Task: Search one way flight ticket for 1 adult, 6 children, 1 infant in seat and 1 infant on lap in business from Roanoke: Roanoke-blacksburg Regional Airport (woodrum Field) to Rockford: Chicago Rockford International Airport(was Northwest Chicagoland Regional Airport At Rockford) on 5-1-2023. Number of bags: 2 carry on bags. Price is upto 30000. Outbound departure time preference is 15:30.
Action: Mouse moved to (189, 353)
Screenshot: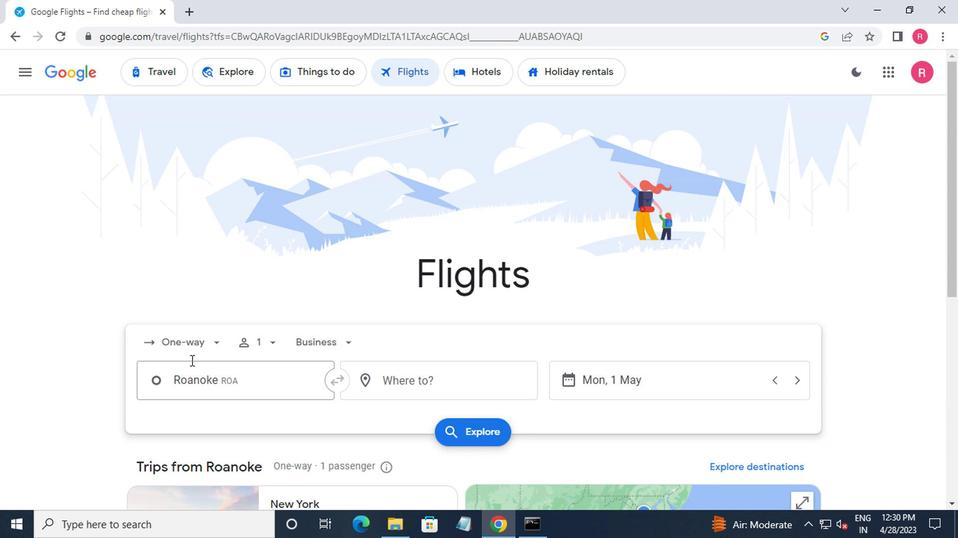 
Action: Mouse pressed left at (189, 353)
Screenshot: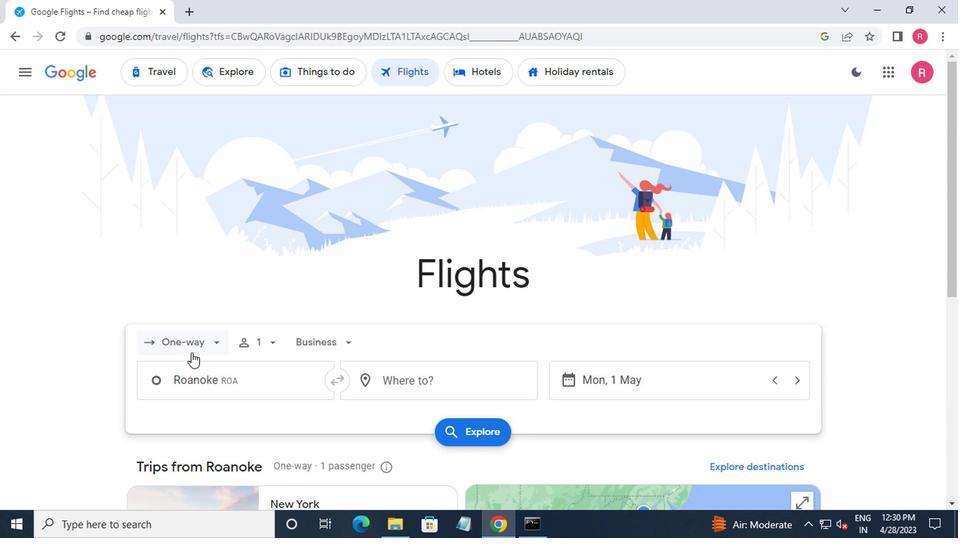 
Action: Mouse moved to (199, 403)
Screenshot: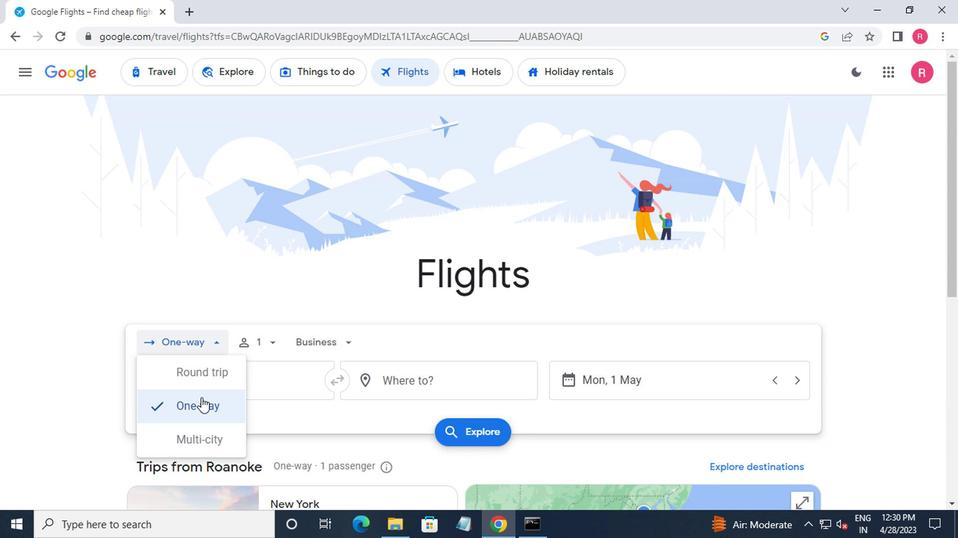
Action: Mouse pressed left at (199, 403)
Screenshot: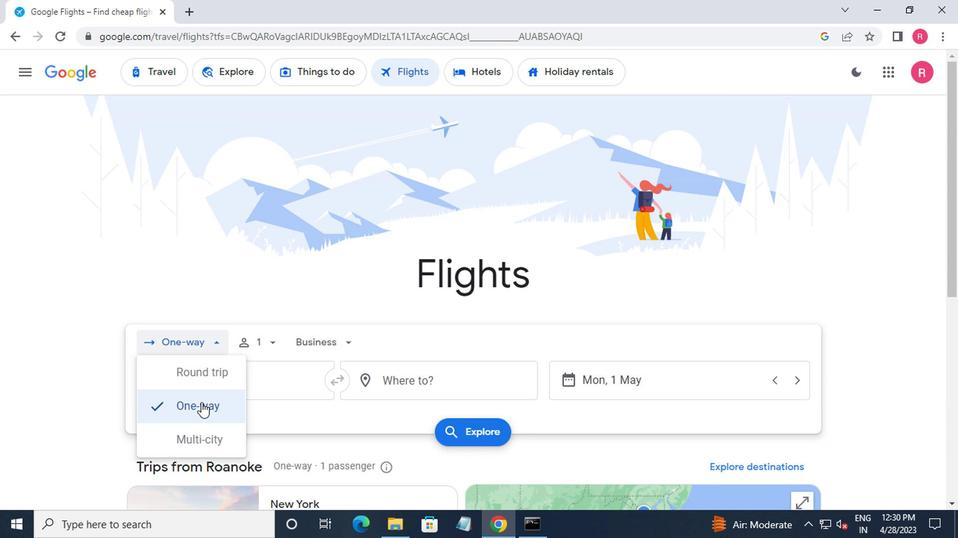 
Action: Mouse moved to (258, 351)
Screenshot: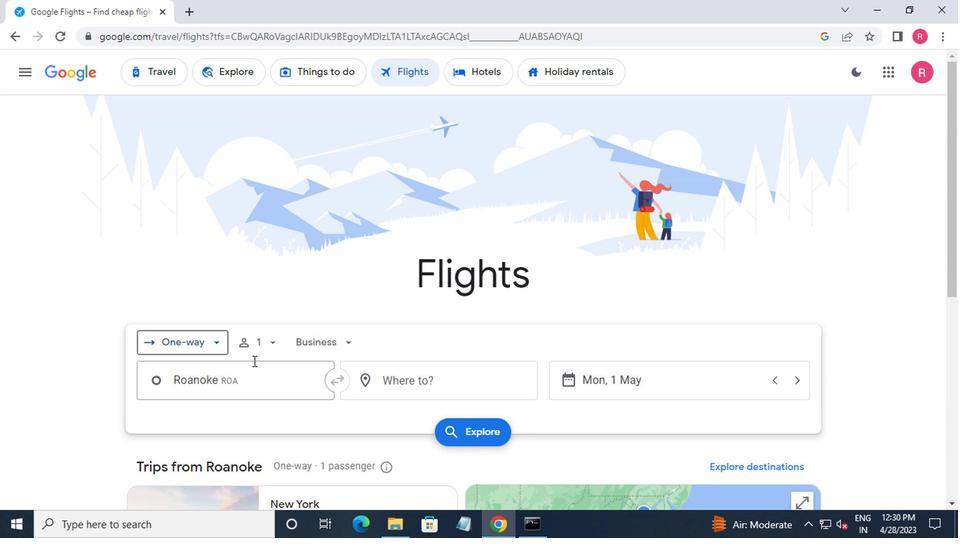 
Action: Mouse pressed left at (258, 351)
Screenshot: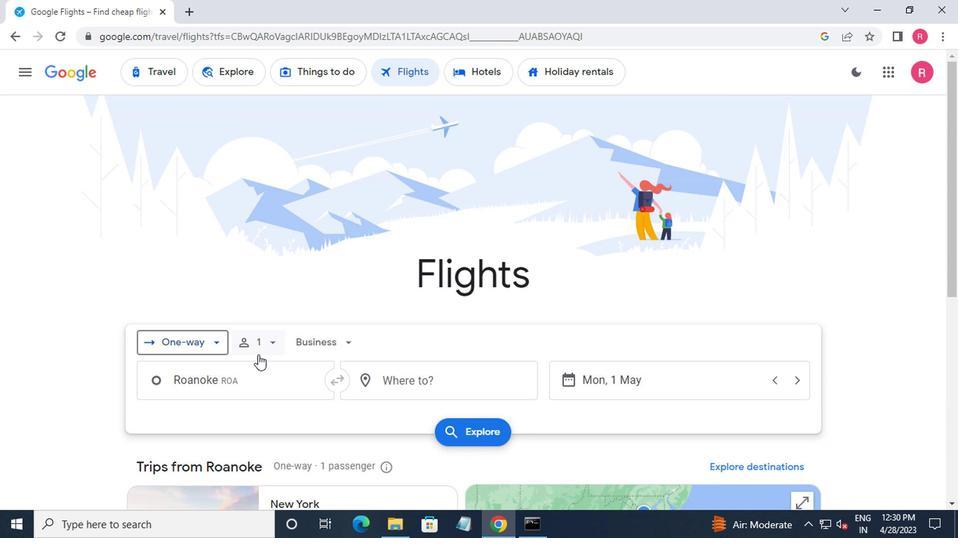 
Action: Mouse moved to (380, 381)
Screenshot: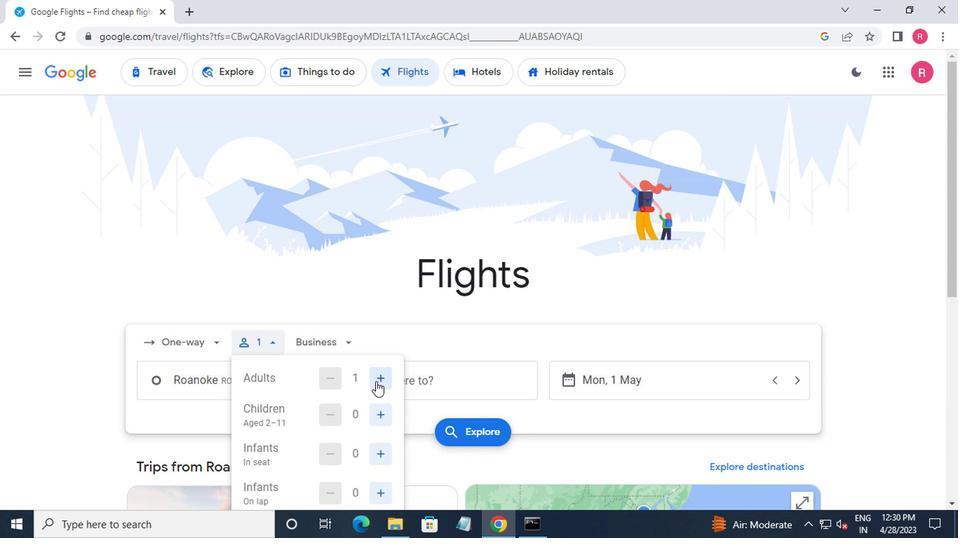 
Action: Mouse pressed left at (380, 381)
Screenshot: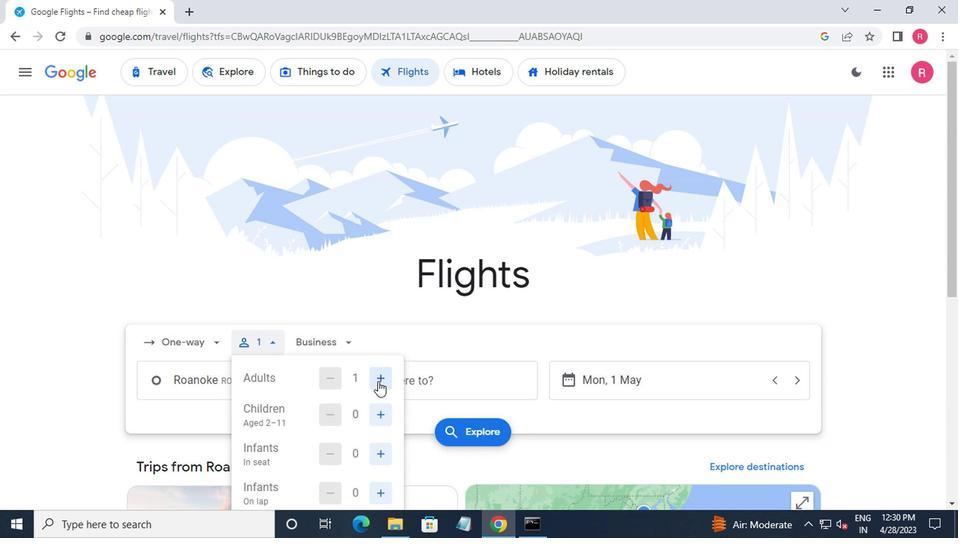 
Action: Mouse pressed left at (380, 381)
Screenshot: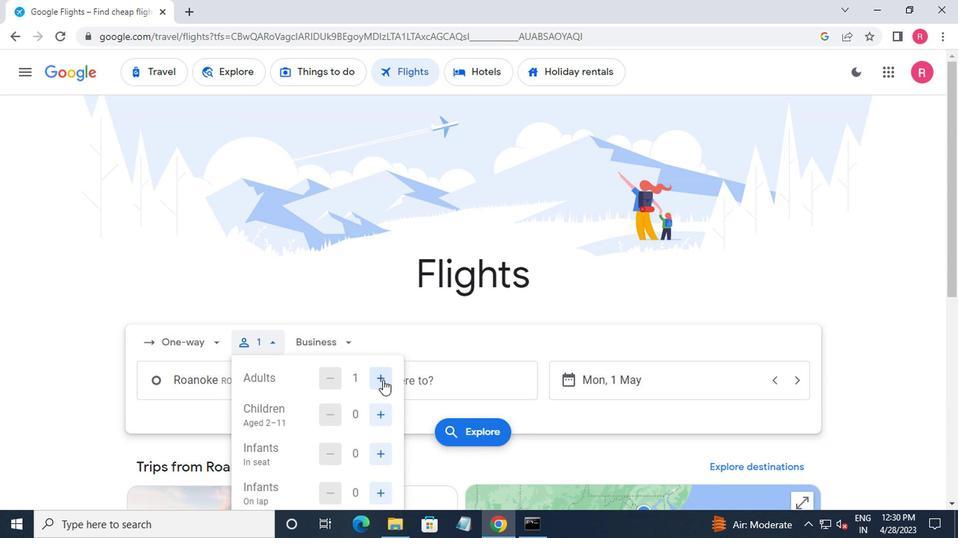 
Action: Mouse moved to (318, 380)
Screenshot: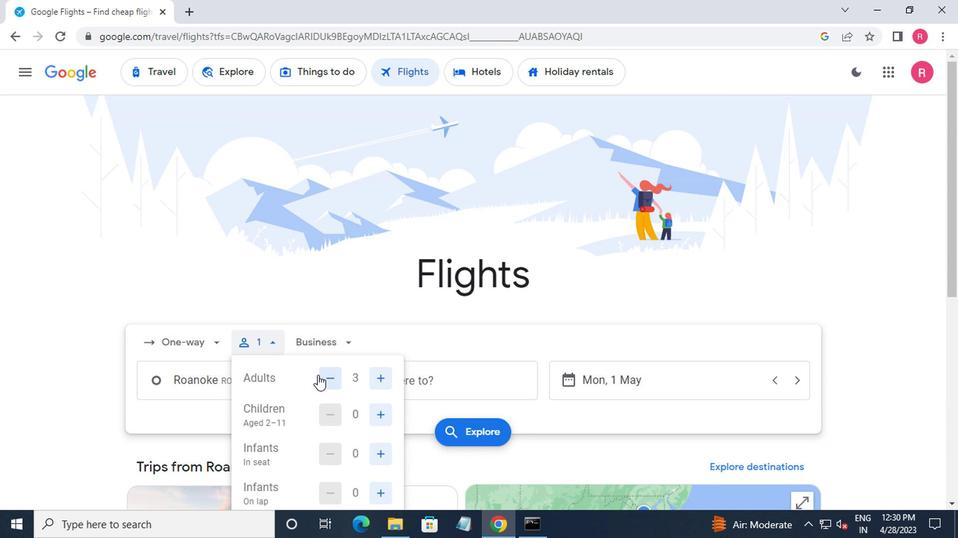 
Action: Mouse pressed left at (318, 380)
Screenshot: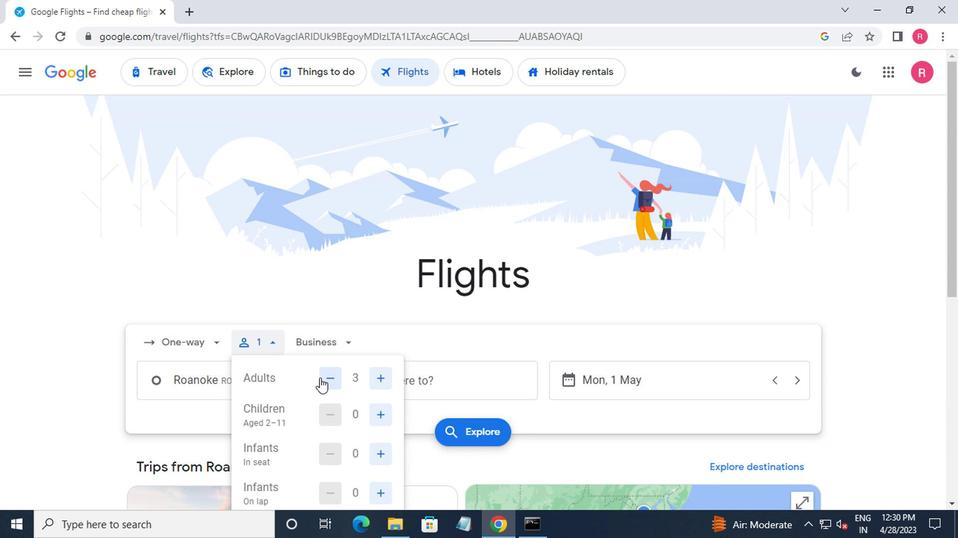 
Action: Mouse moved to (382, 418)
Screenshot: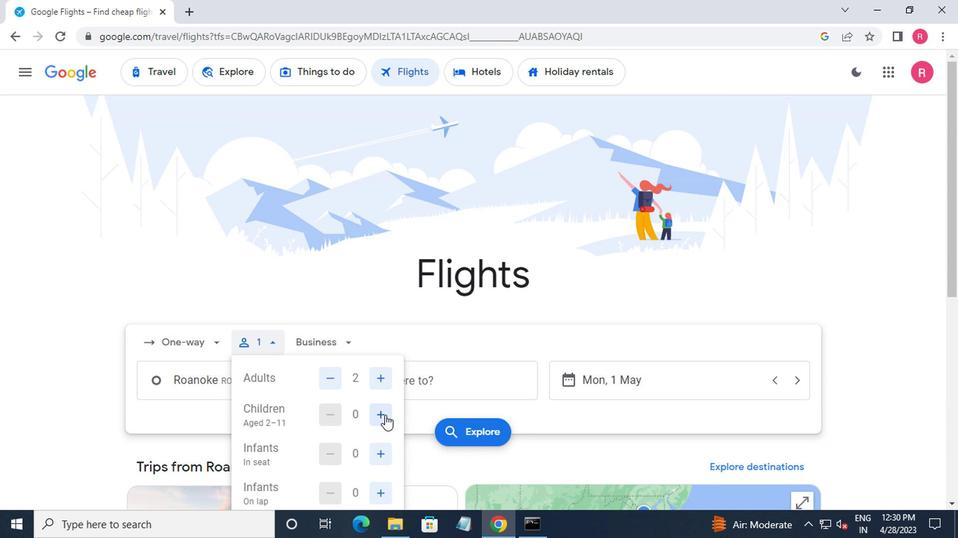 
Action: Mouse pressed left at (382, 418)
Screenshot: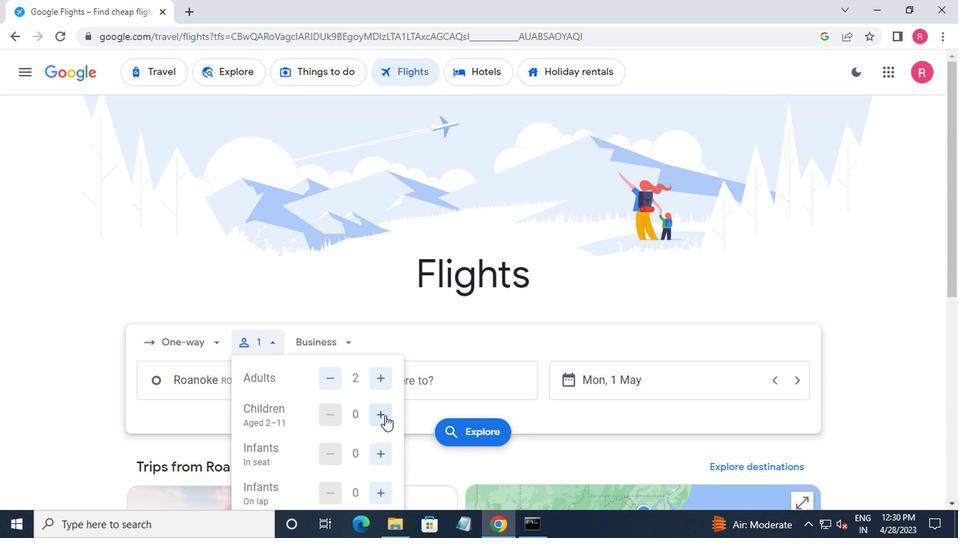 
Action: Mouse pressed left at (382, 418)
Screenshot: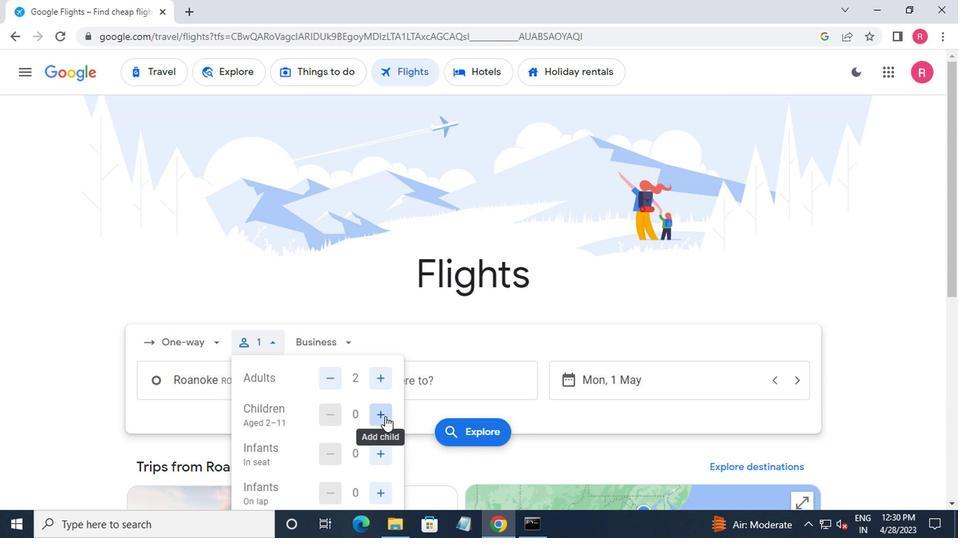 
Action: Mouse pressed left at (382, 418)
Screenshot: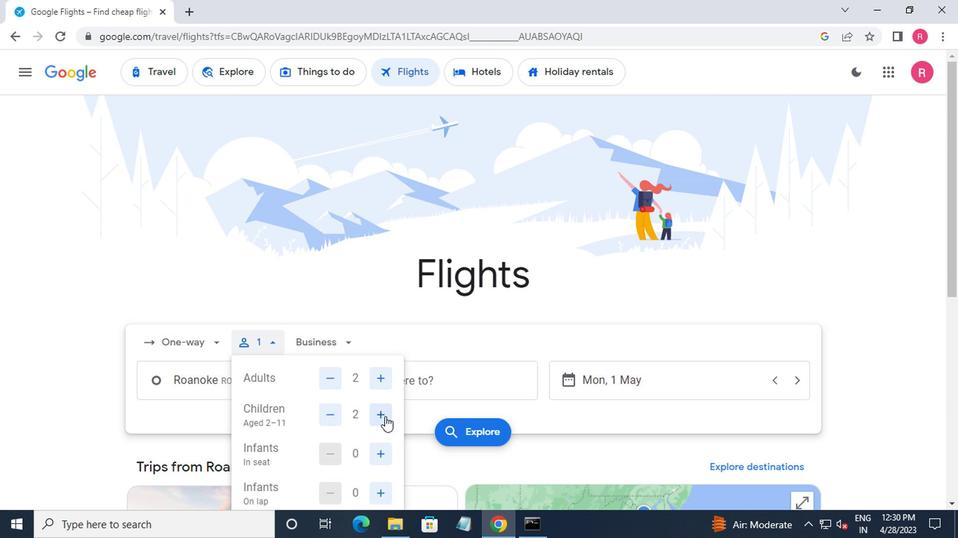 
Action: Mouse moved to (329, 420)
Screenshot: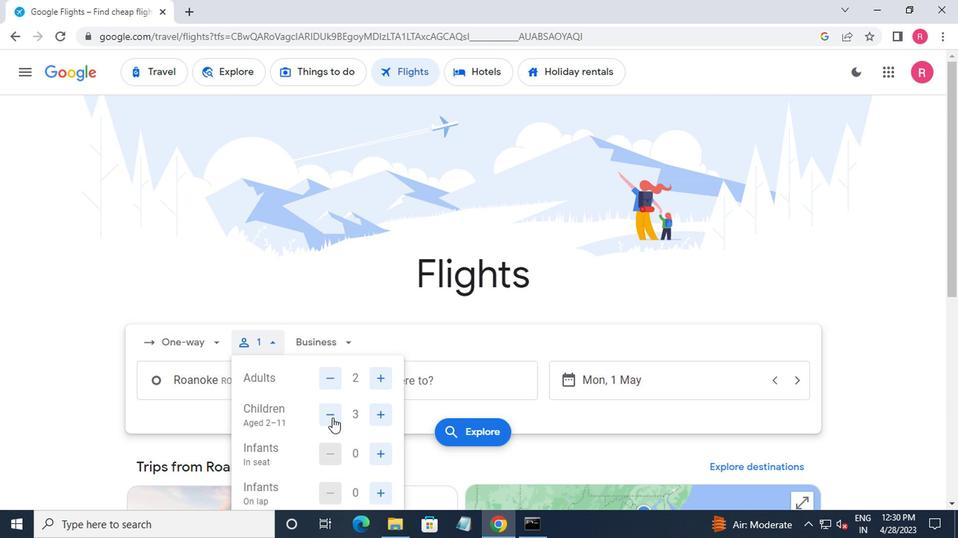 
Action: Mouse pressed left at (329, 420)
Screenshot: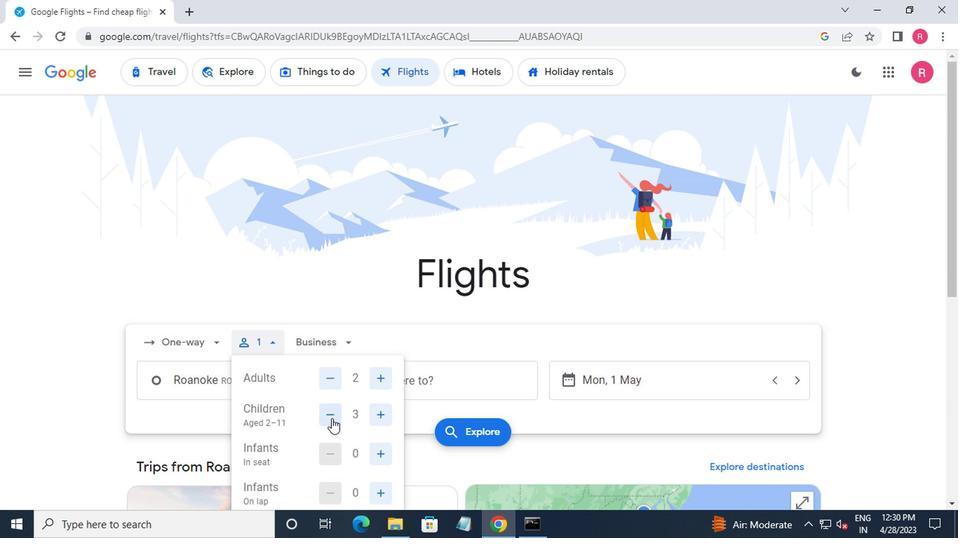 
Action: Mouse moved to (387, 460)
Screenshot: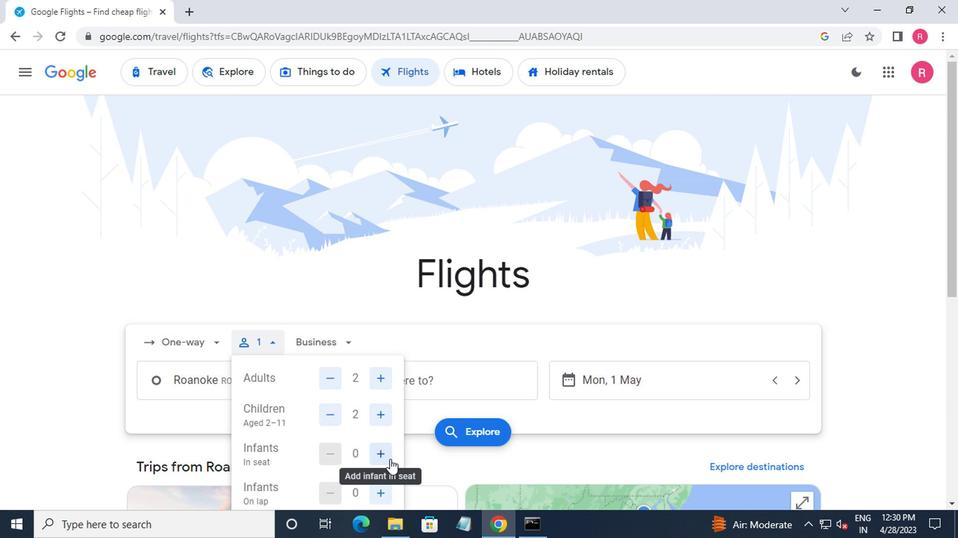 
Action: Mouse pressed left at (387, 460)
Screenshot: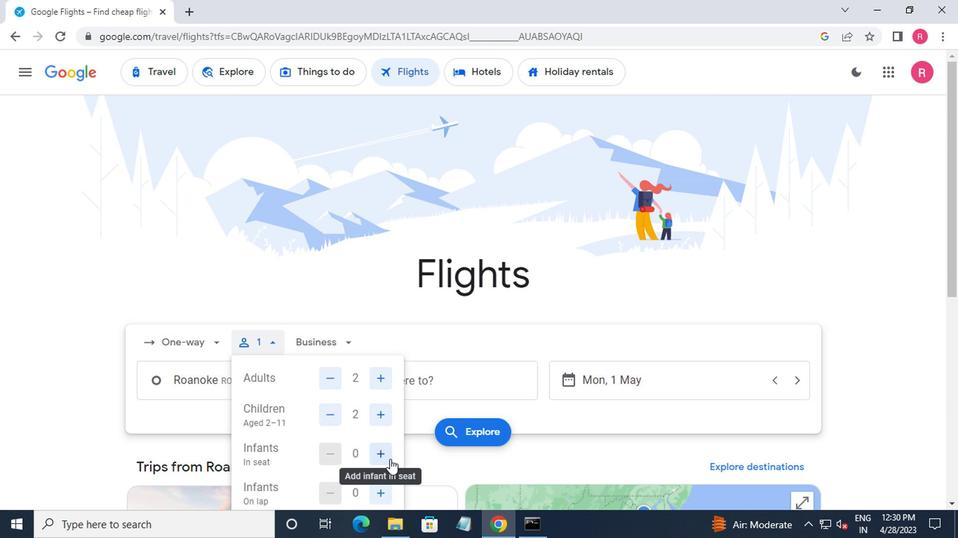 
Action: Mouse moved to (387, 460)
Screenshot: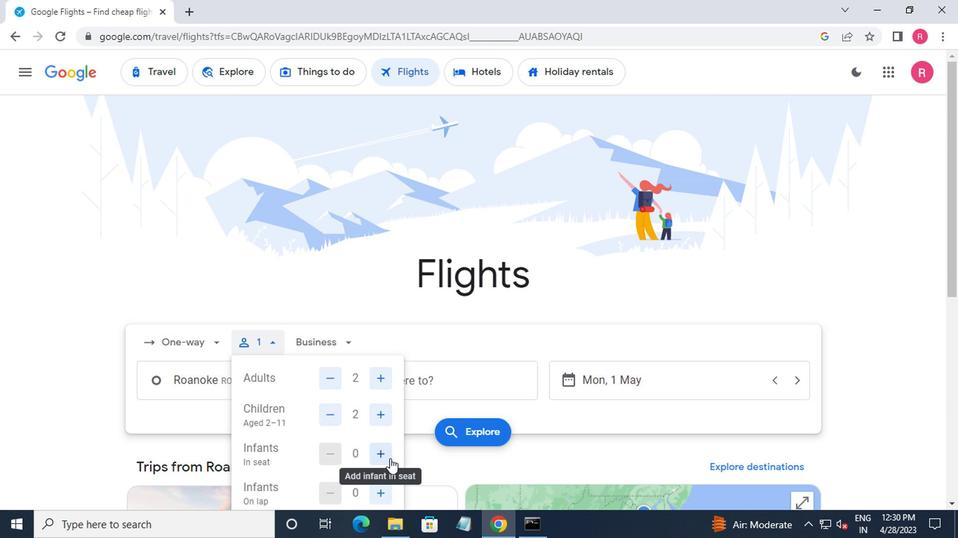 
Action: Mouse pressed left at (387, 460)
Screenshot: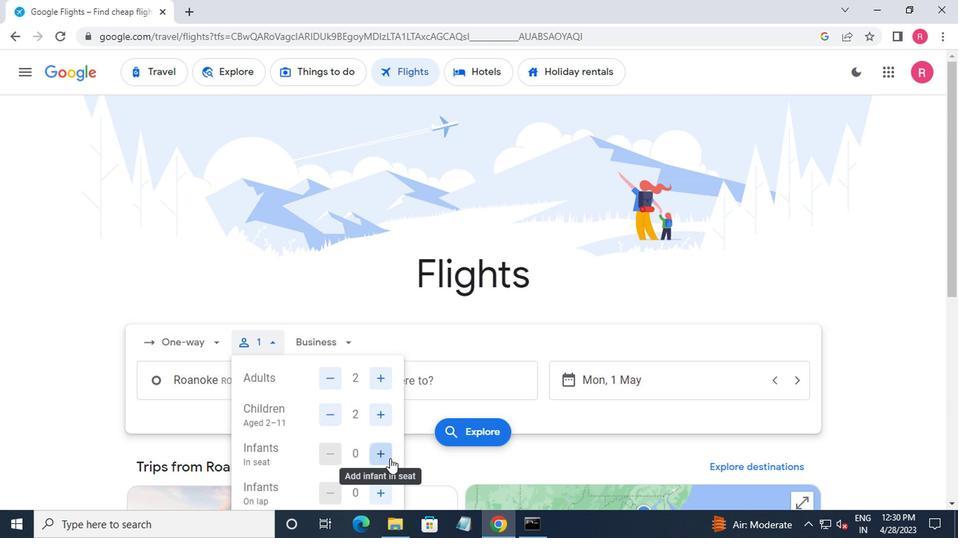 
Action: Mouse moved to (323, 339)
Screenshot: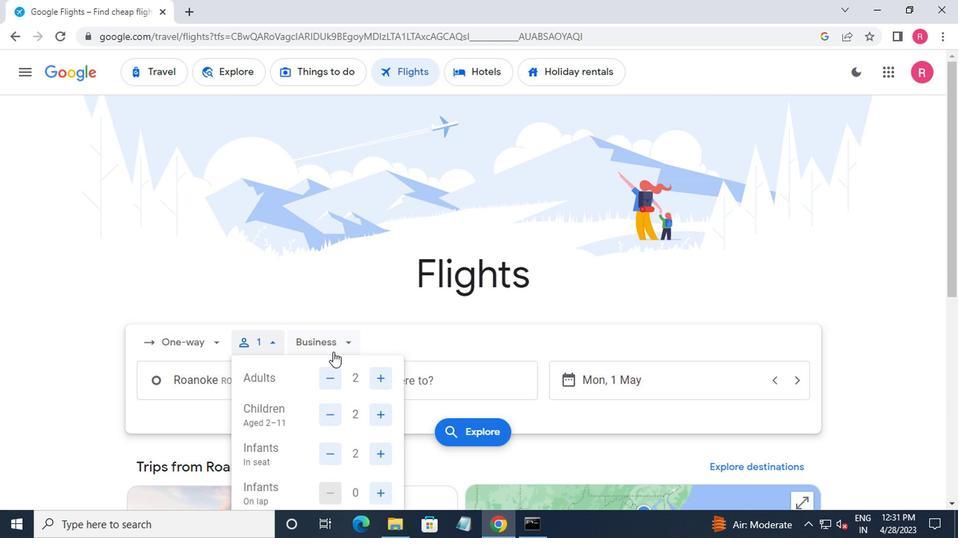 
Action: Mouse pressed left at (323, 339)
Screenshot: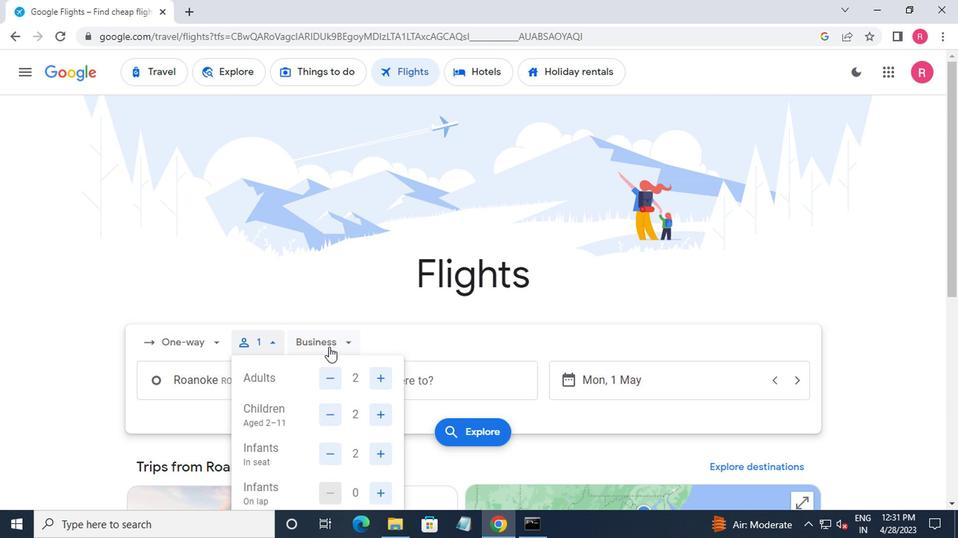 
Action: Mouse moved to (341, 467)
Screenshot: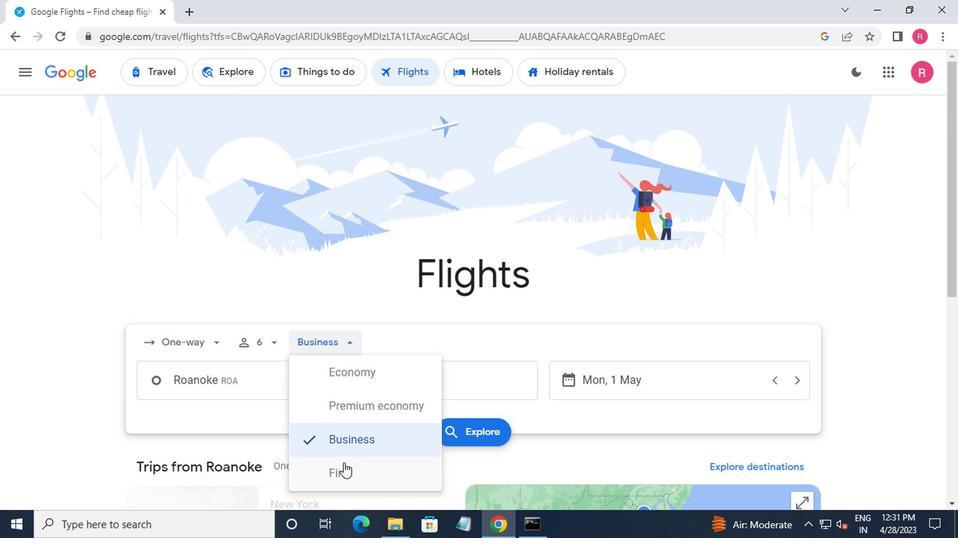 
Action: Mouse pressed left at (341, 467)
Screenshot: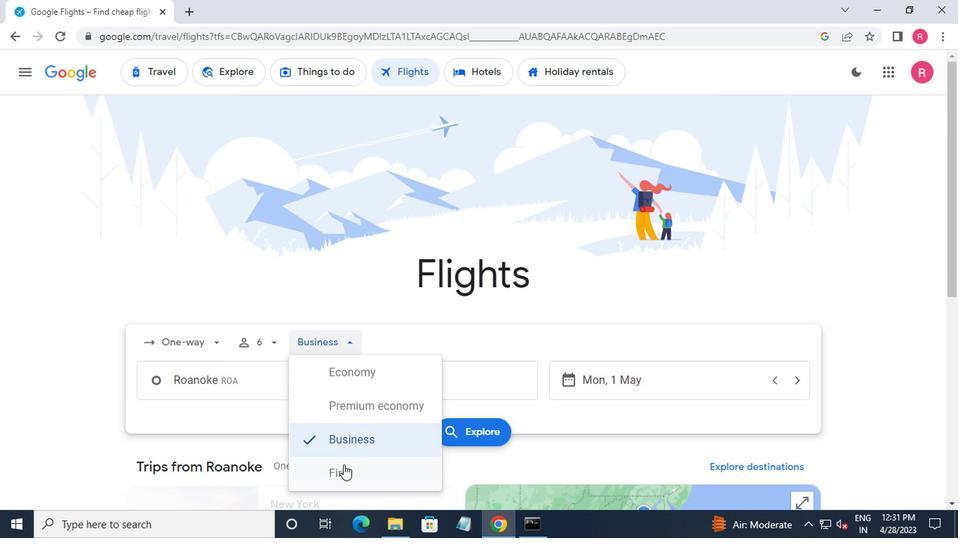 
Action: Mouse moved to (246, 392)
Screenshot: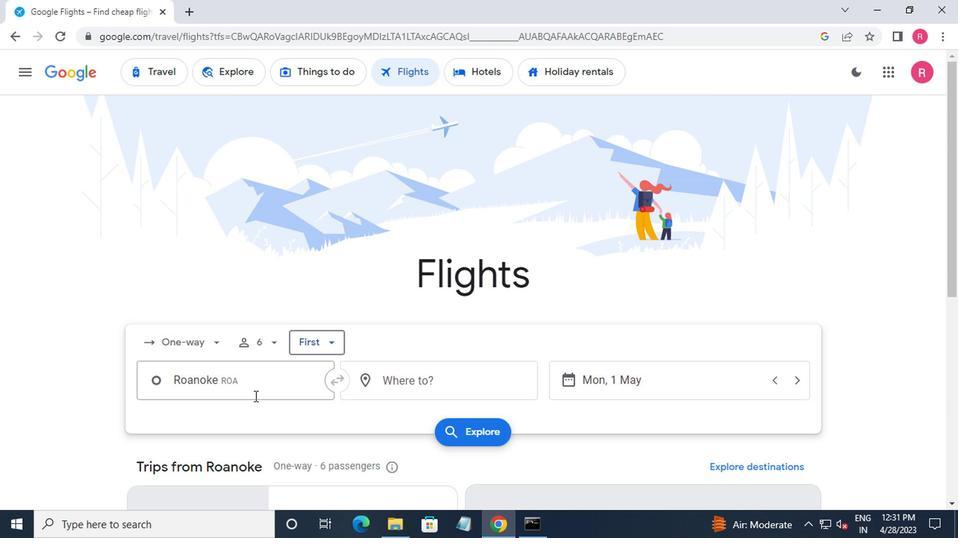 
Action: Mouse pressed left at (246, 392)
Screenshot: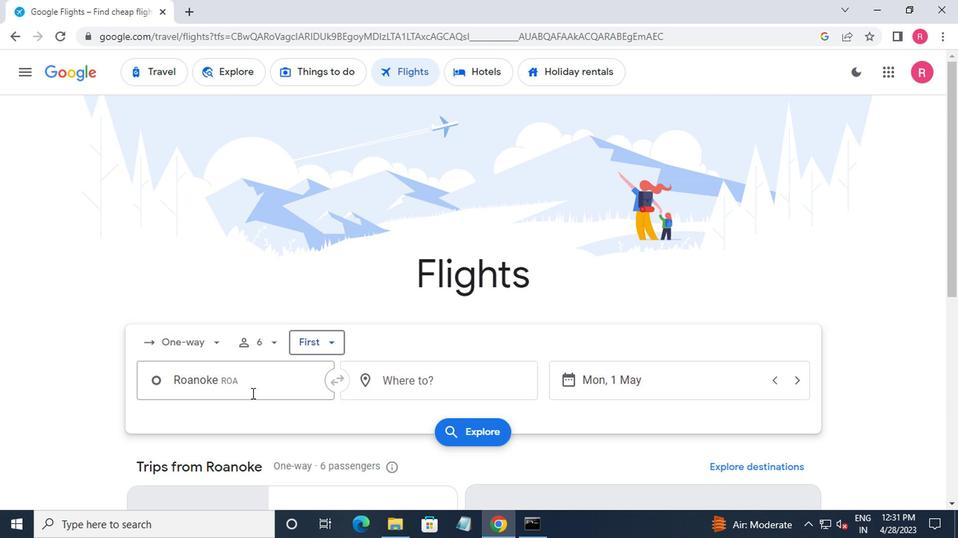 
Action: Mouse moved to (275, 460)
Screenshot: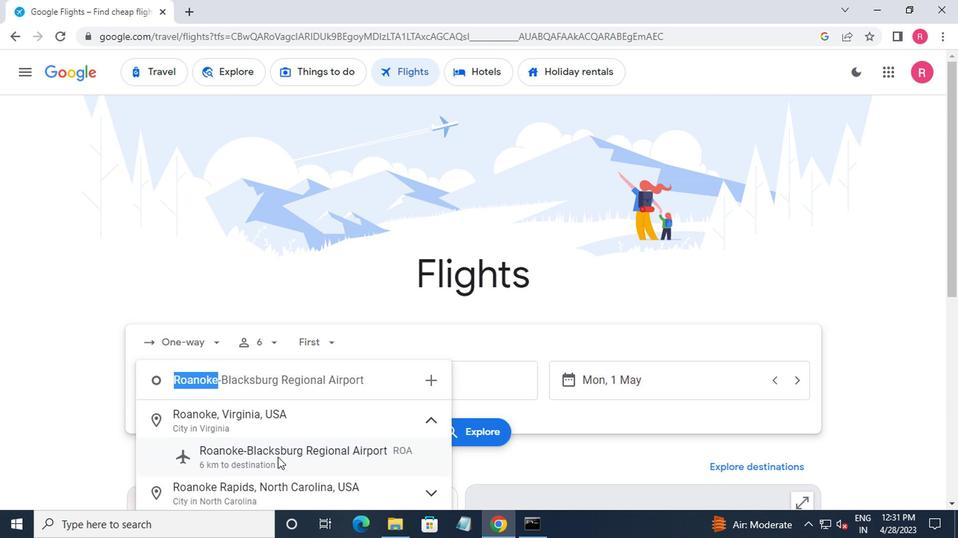 
Action: Mouse pressed left at (275, 460)
Screenshot: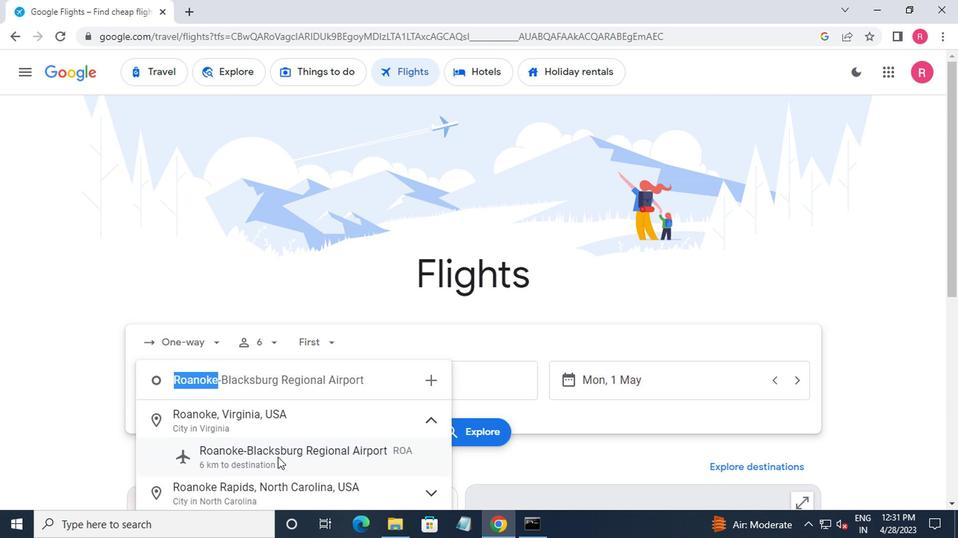 
Action: Mouse moved to (399, 377)
Screenshot: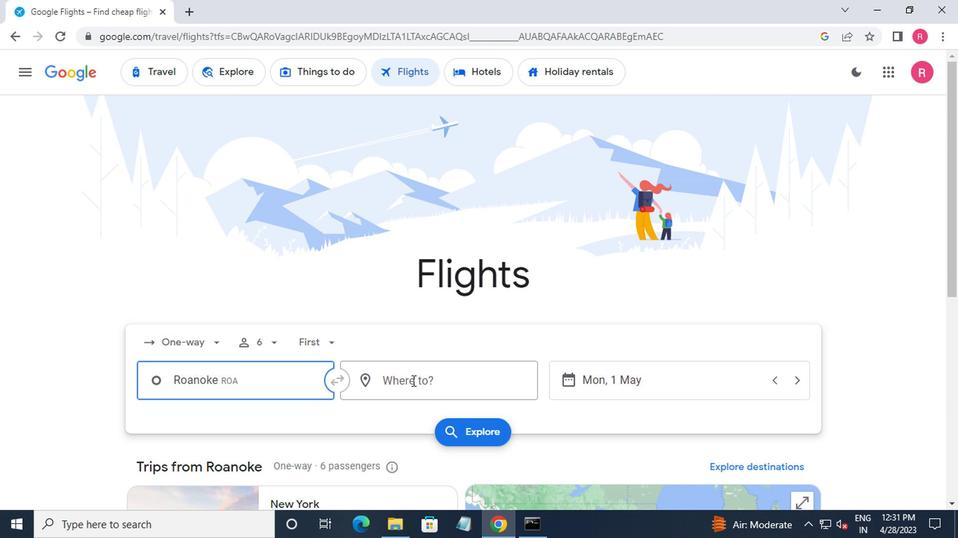 
Action: Mouse pressed left at (399, 377)
Screenshot: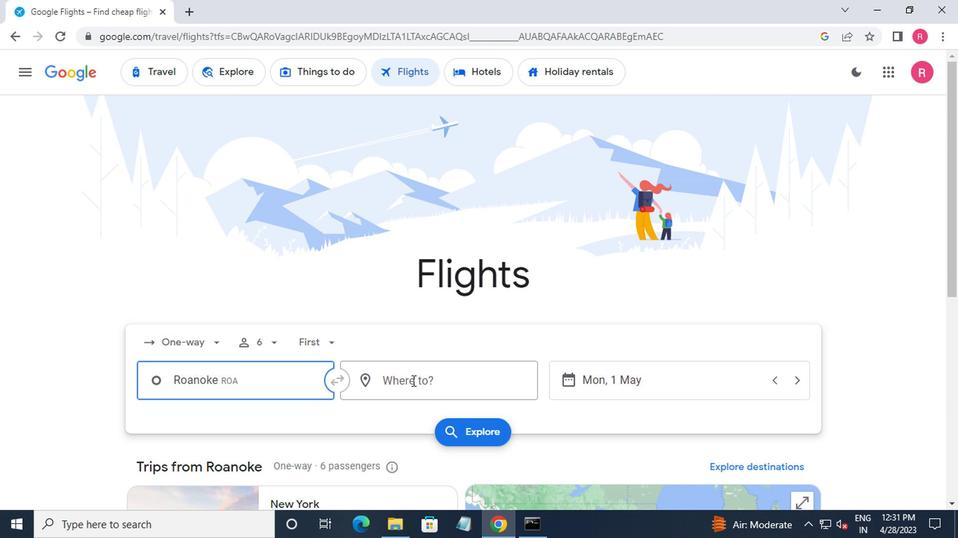 
Action: Mouse moved to (403, 419)
Screenshot: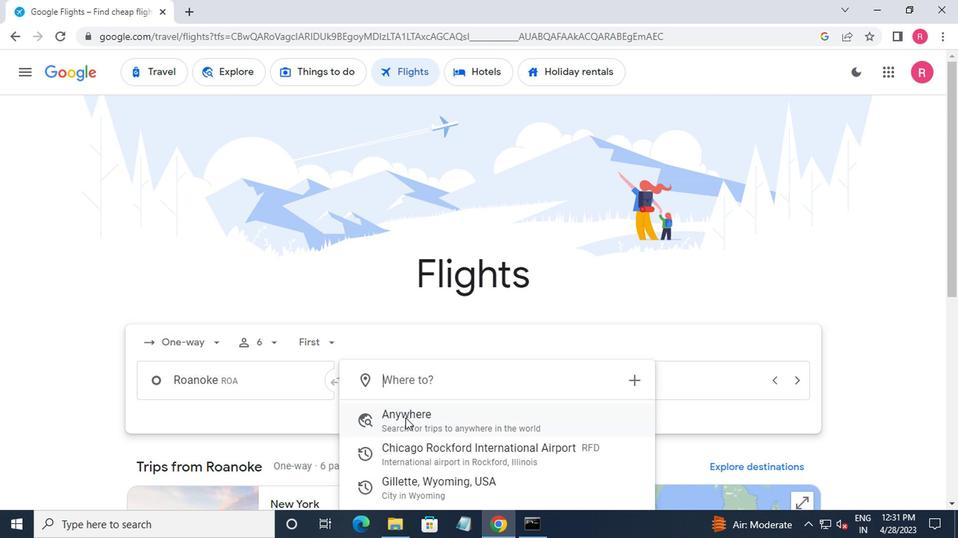
Action: Mouse scrolled (403, 418) with delta (0, 0)
Screenshot: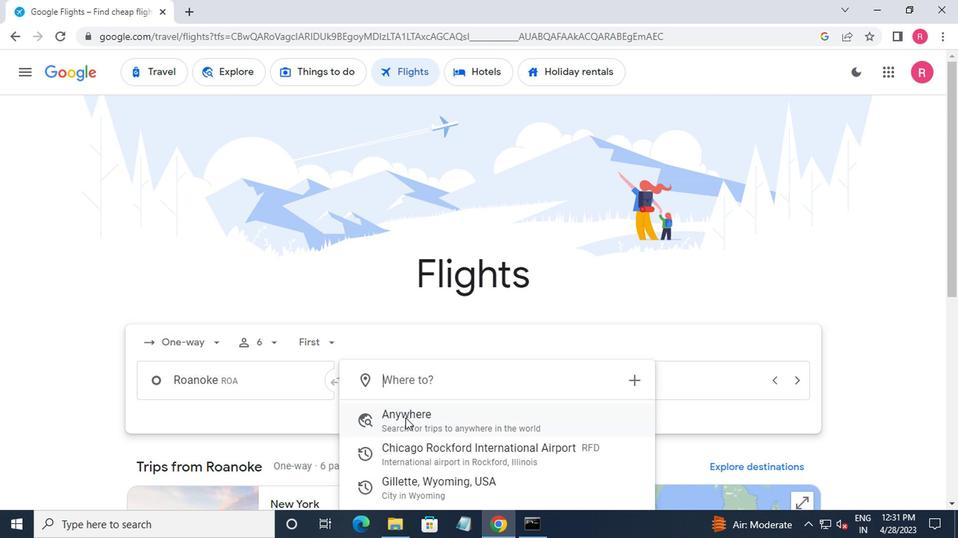 
Action: Mouse scrolled (403, 418) with delta (0, 0)
Screenshot: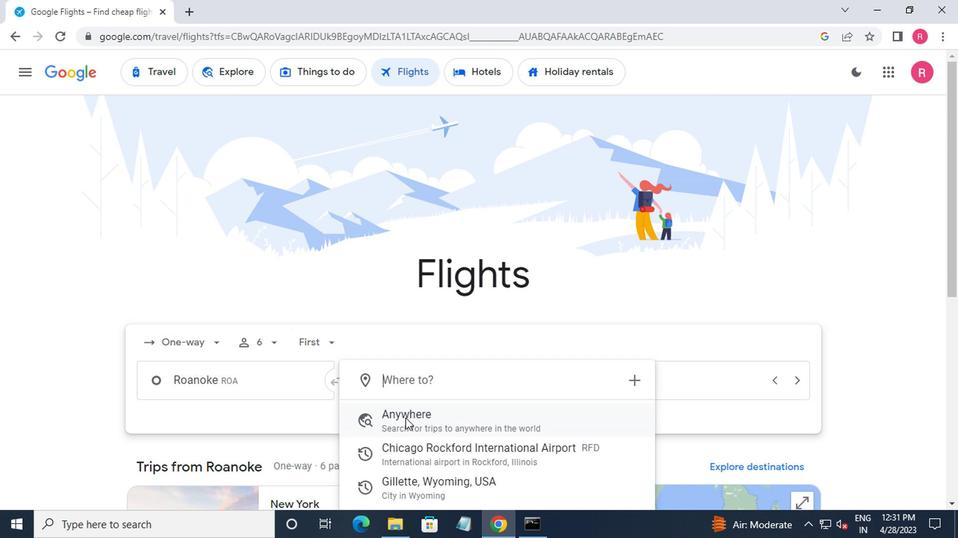 
Action: Mouse scrolled (403, 418) with delta (0, 0)
Screenshot: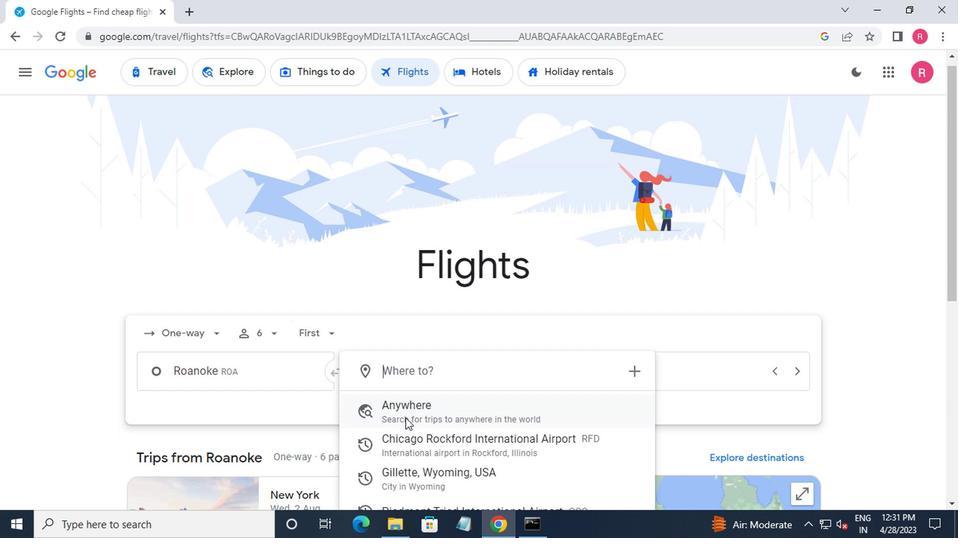 
Action: Mouse moved to (399, 322)
Screenshot: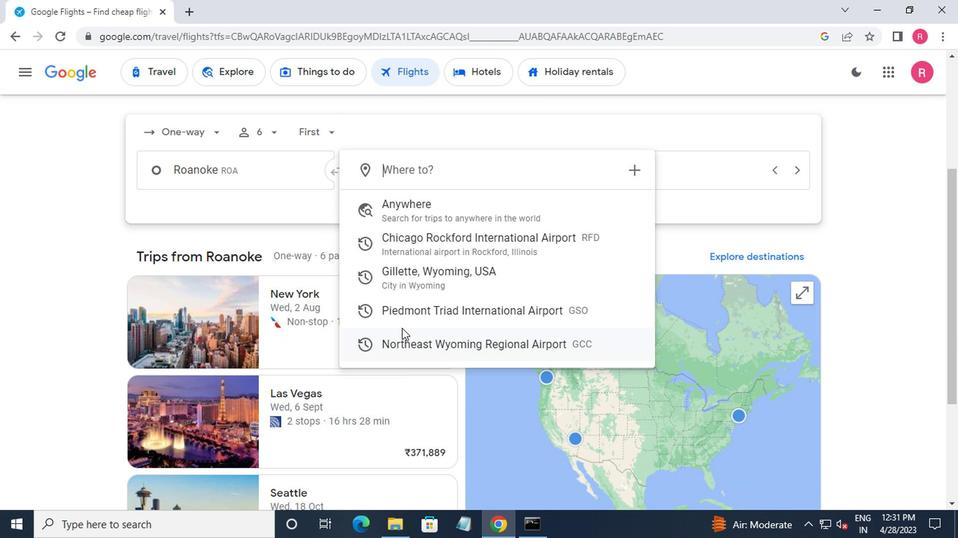 
Action: Mouse pressed left at (399, 322)
Screenshot: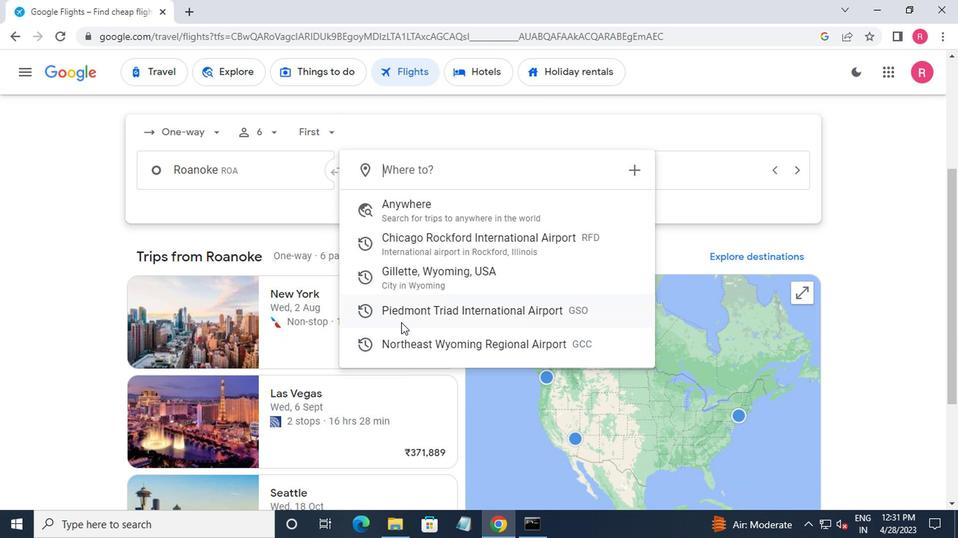 
Action: Mouse moved to (662, 174)
Screenshot: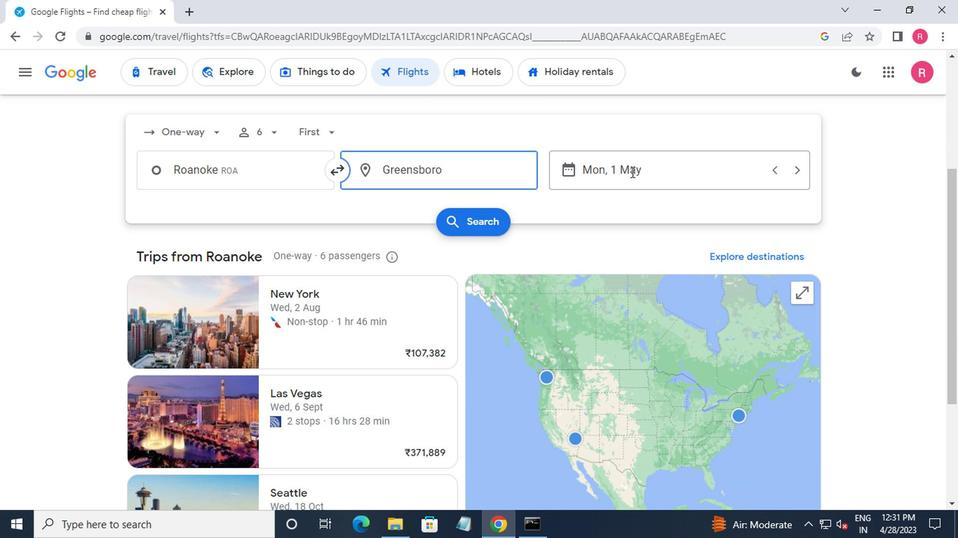 
Action: Mouse pressed left at (662, 174)
Screenshot: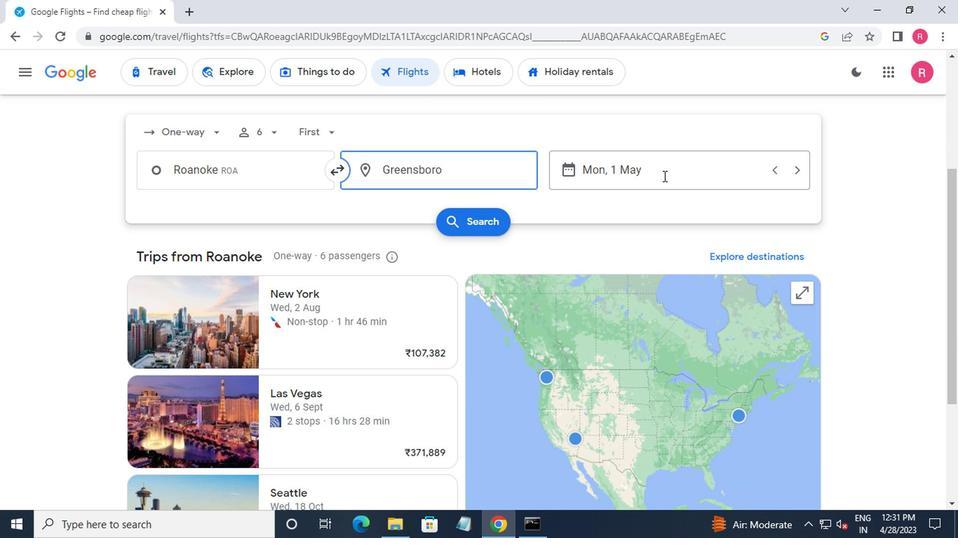 
Action: Mouse moved to (605, 259)
Screenshot: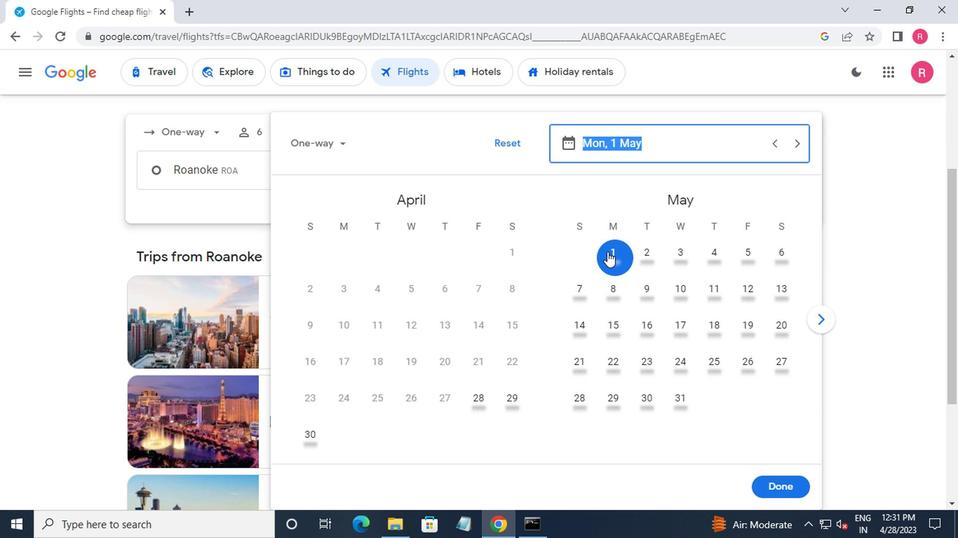 
Action: Mouse pressed left at (605, 259)
Screenshot: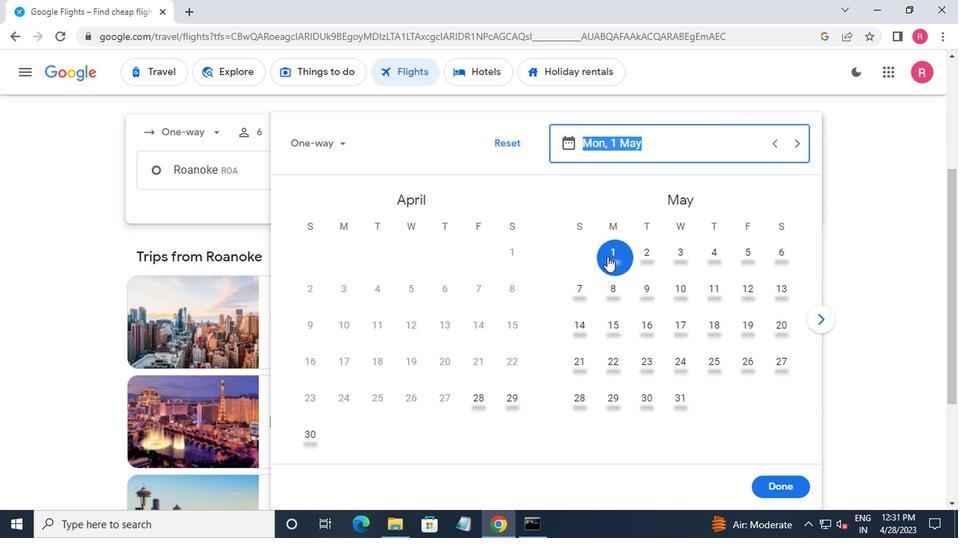 
Action: Mouse moved to (781, 494)
Screenshot: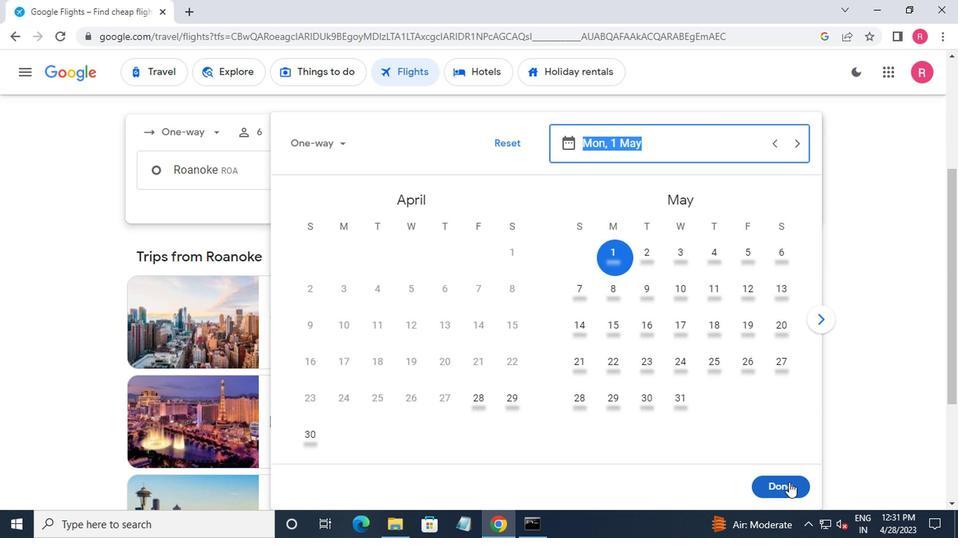 
Action: Mouse pressed left at (781, 494)
Screenshot: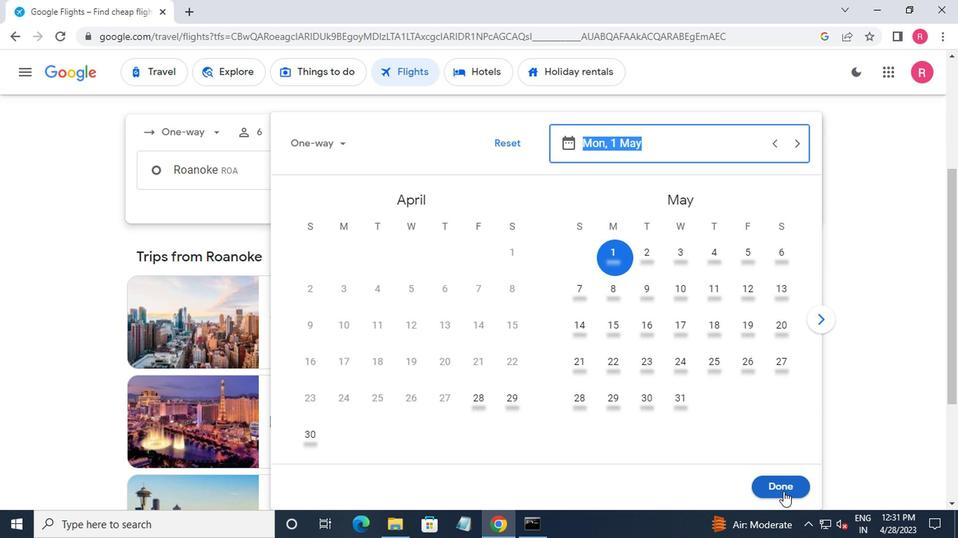 
Action: Mouse moved to (487, 224)
Screenshot: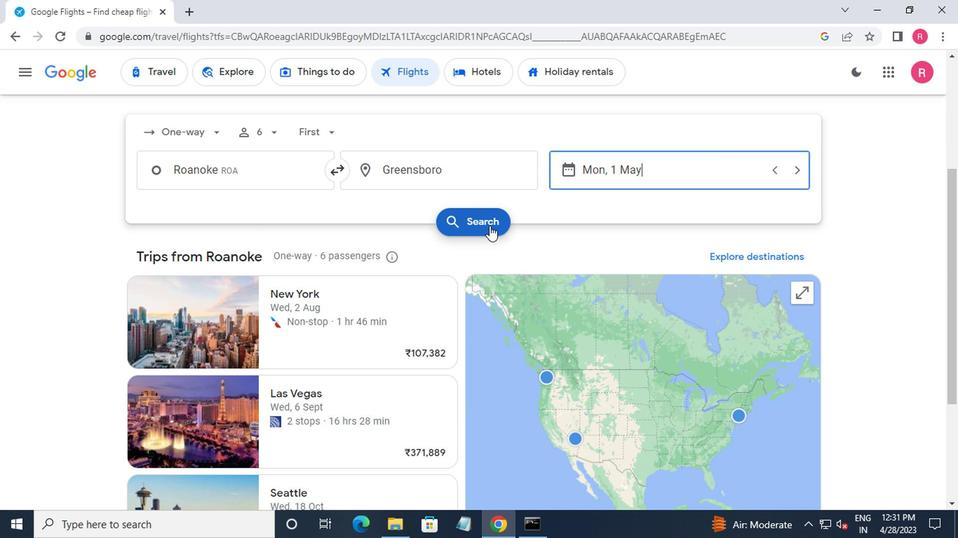 
Action: Mouse pressed left at (487, 224)
Screenshot: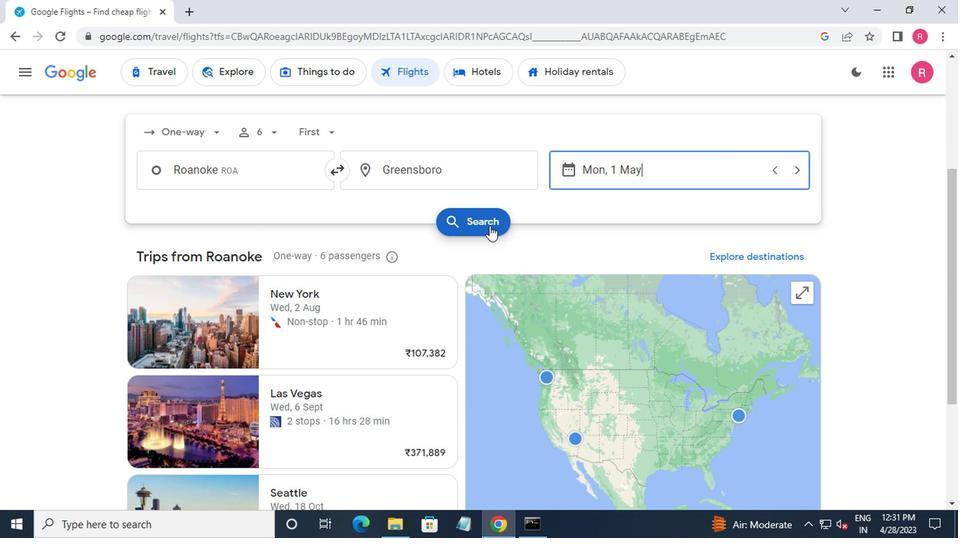 
Action: Mouse moved to (141, 206)
Screenshot: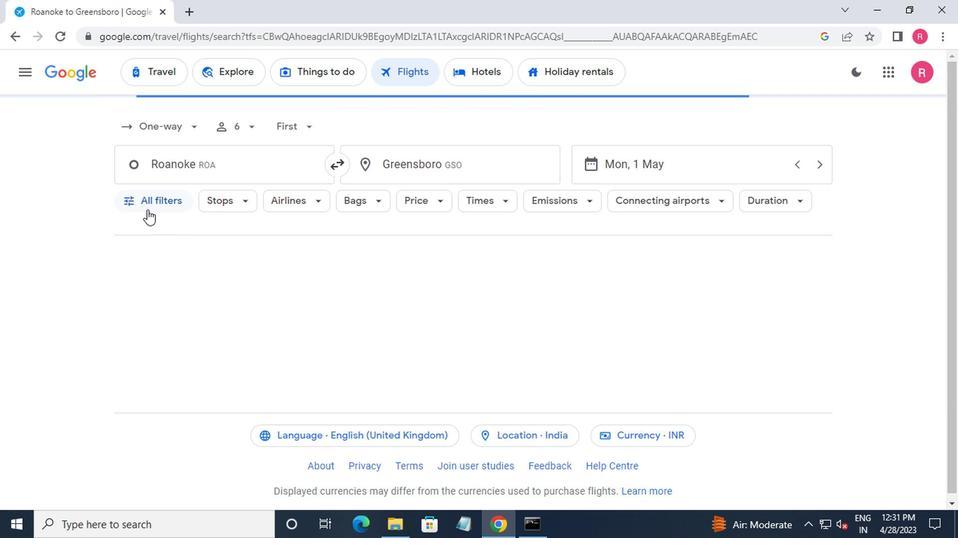 
Action: Mouse pressed left at (141, 206)
Screenshot: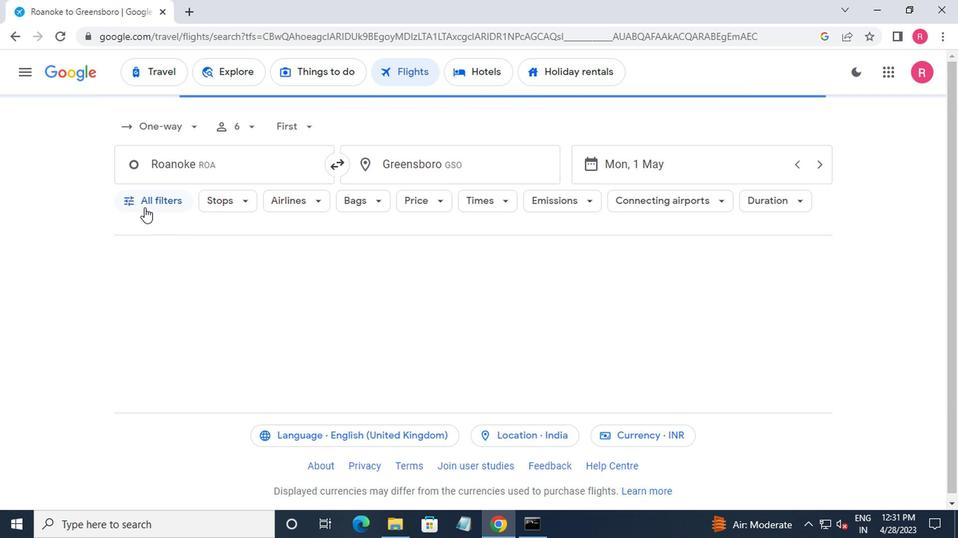 
Action: Mouse moved to (195, 349)
Screenshot: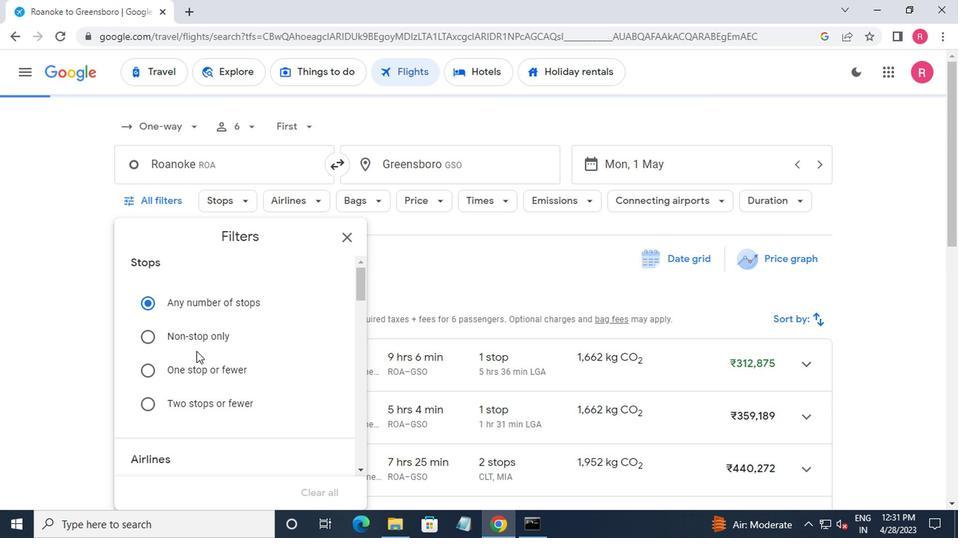 
Action: Mouse scrolled (195, 348) with delta (0, 0)
Screenshot: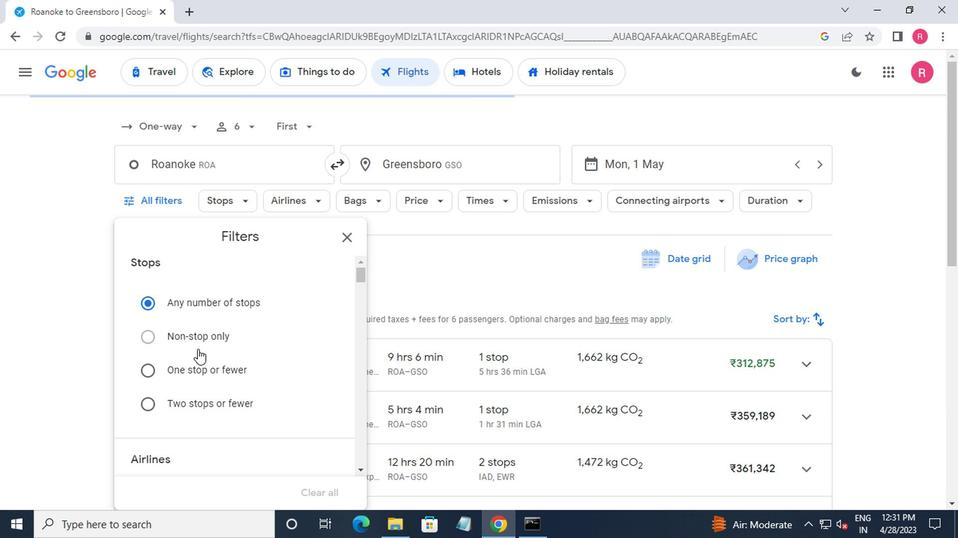 
Action: Mouse scrolled (195, 348) with delta (0, 0)
Screenshot: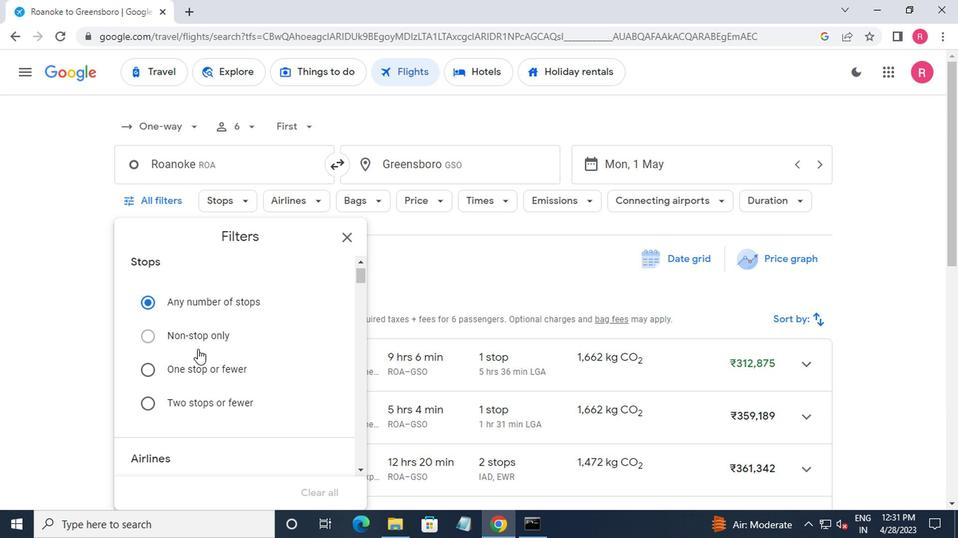 
Action: Mouse moved to (195, 349)
Screenshot: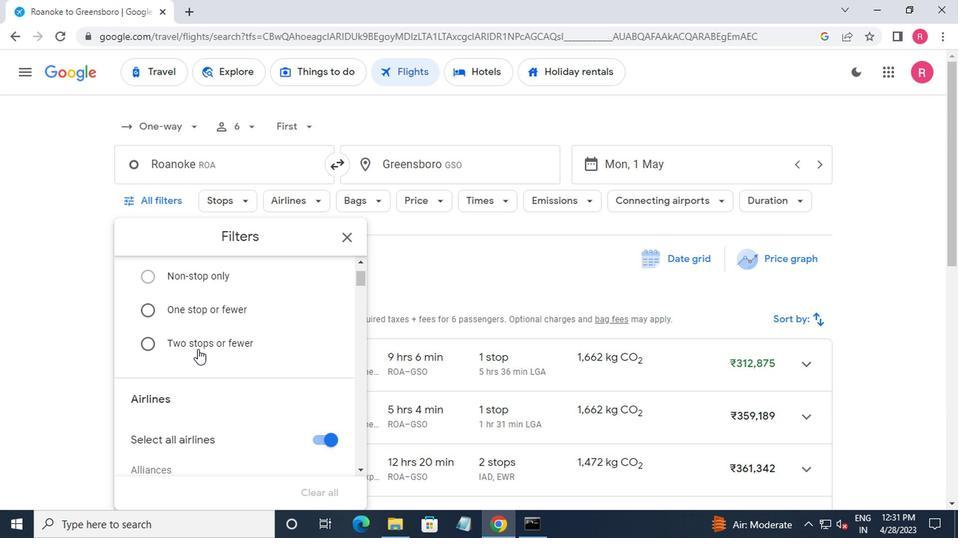 
Action: Mouse scrolled (195, 348) with delta (0, 0)
Screenshot: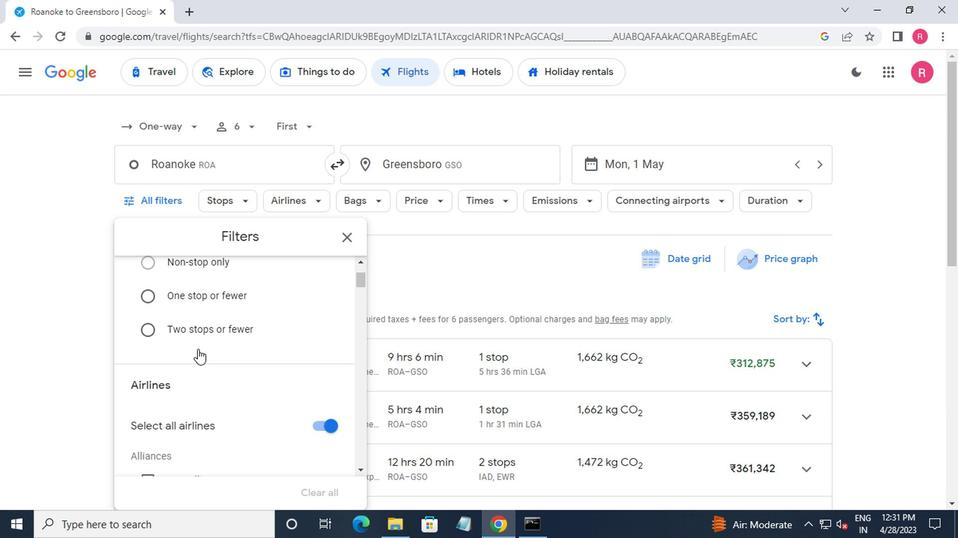 
Action: Mouse scrolled (195, 348) with delta (0, 0)
Screenshot: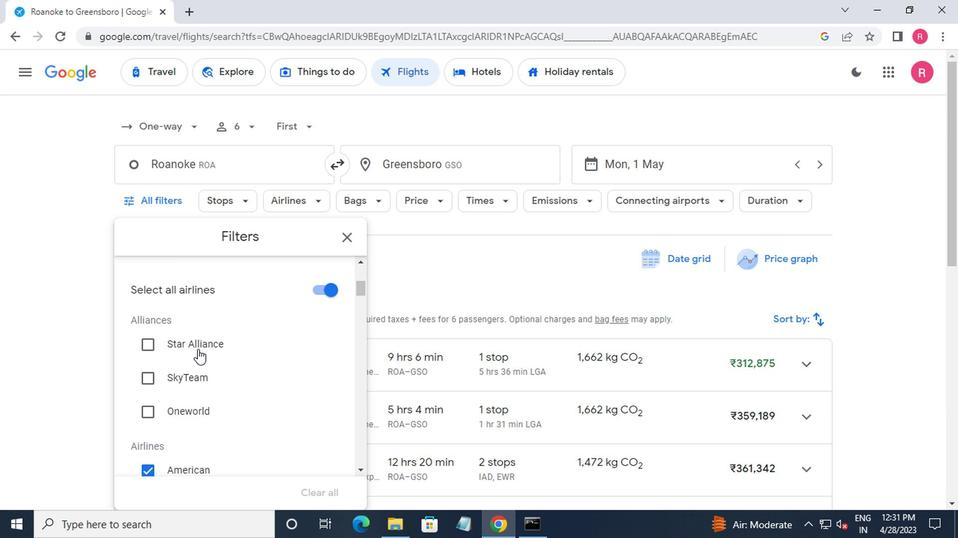 
Action: Mouse scrolled (195, 348) with delta (0, 0)
Screenshot: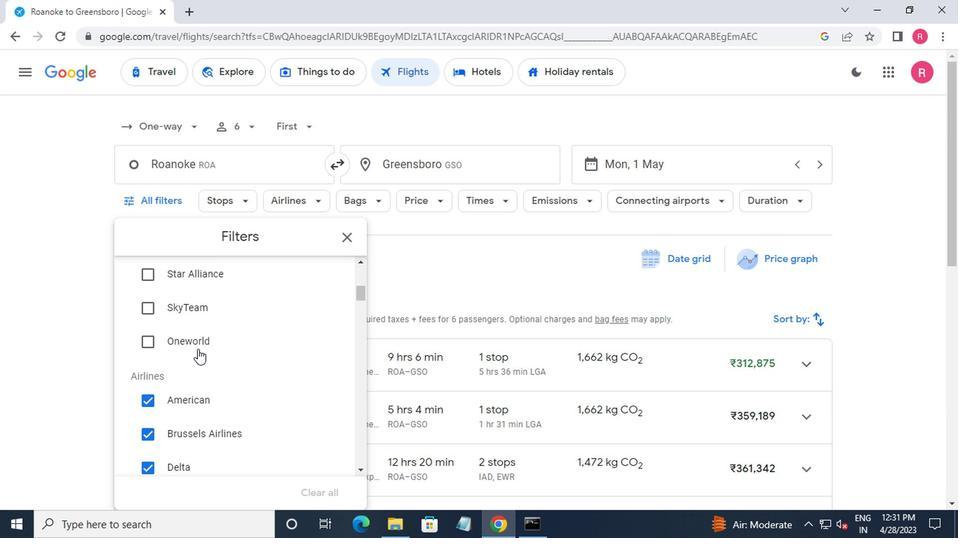 
Action: Mouse moved to (199, 348)
Screenshot: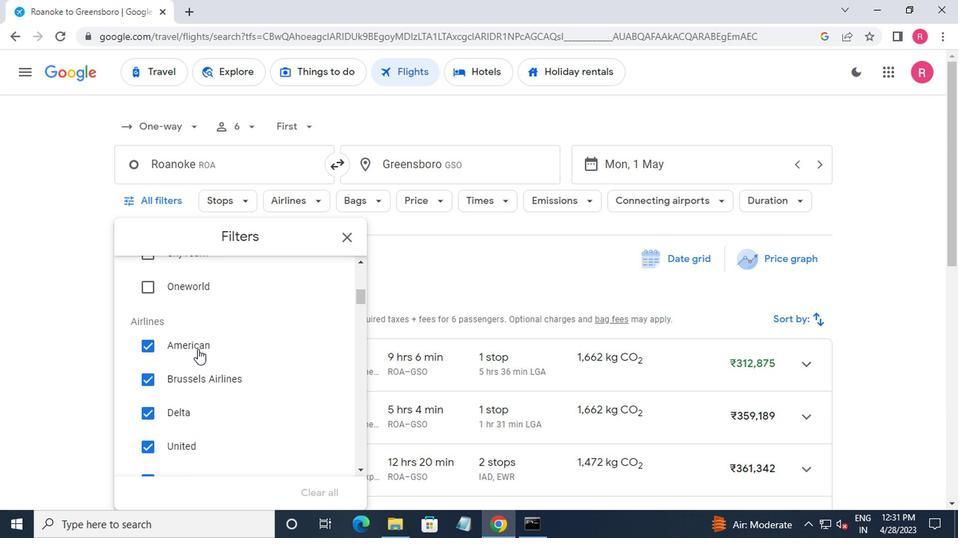 
Action: Mouse scrolled (199, 347) with delta (0, 0)
Screenshot: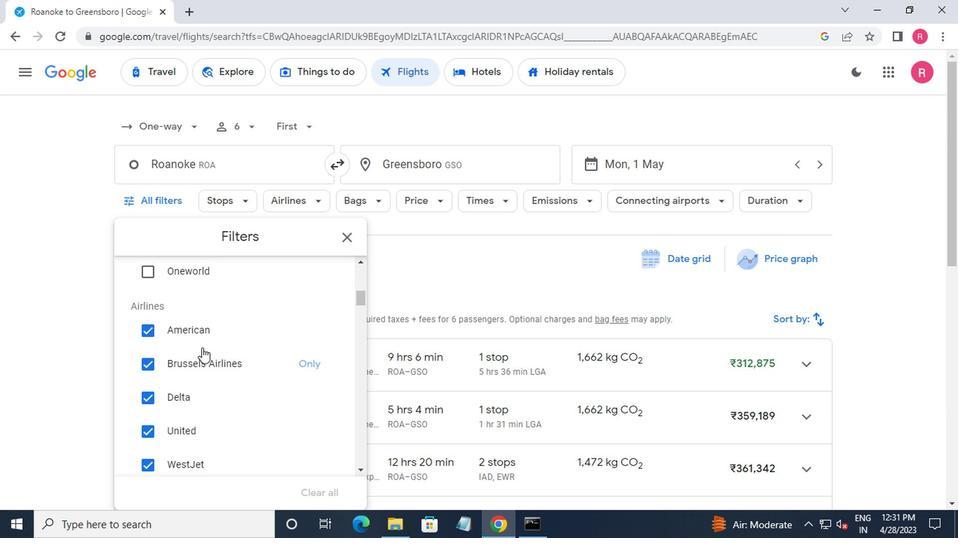 
Action: Mouse scrolled (199, 347) with delta (0, 0)
Screenshot: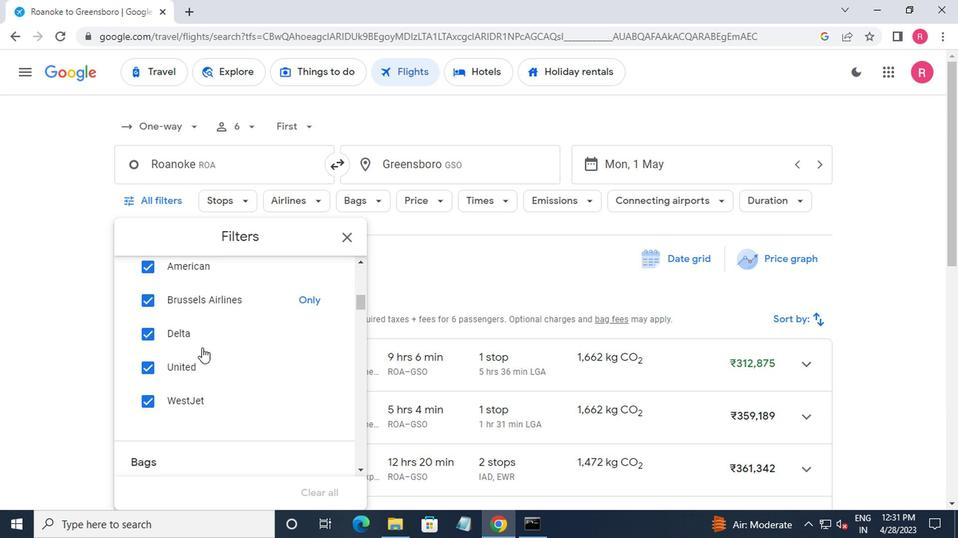 
Action: Mouse scrolled (199, 348) with delta (0, 0)
Screenshot: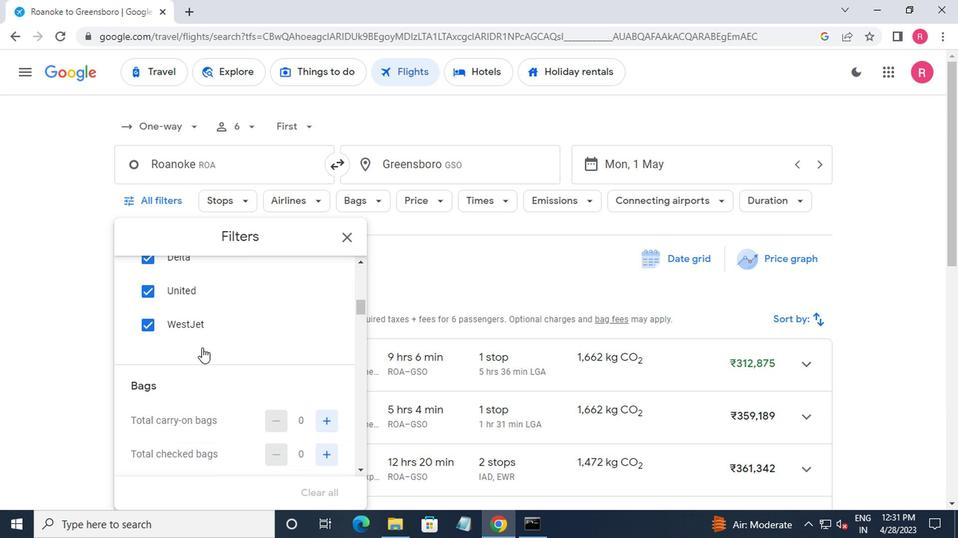 
Action: Mouse scrolled (199, 348) with delta (0, 0)
Screenshot: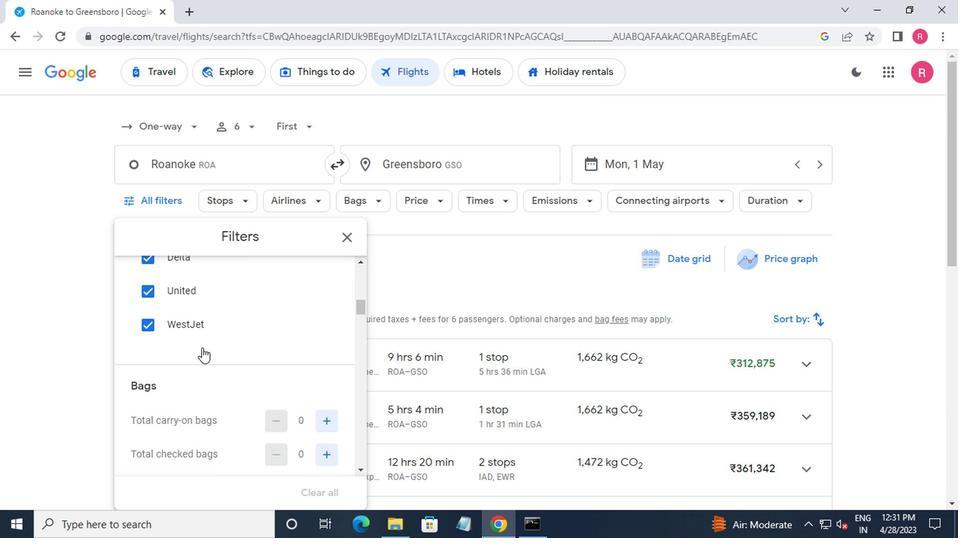 
Action: Mouse scrolled (199, 348) with delta (0, 0)
Screenshot: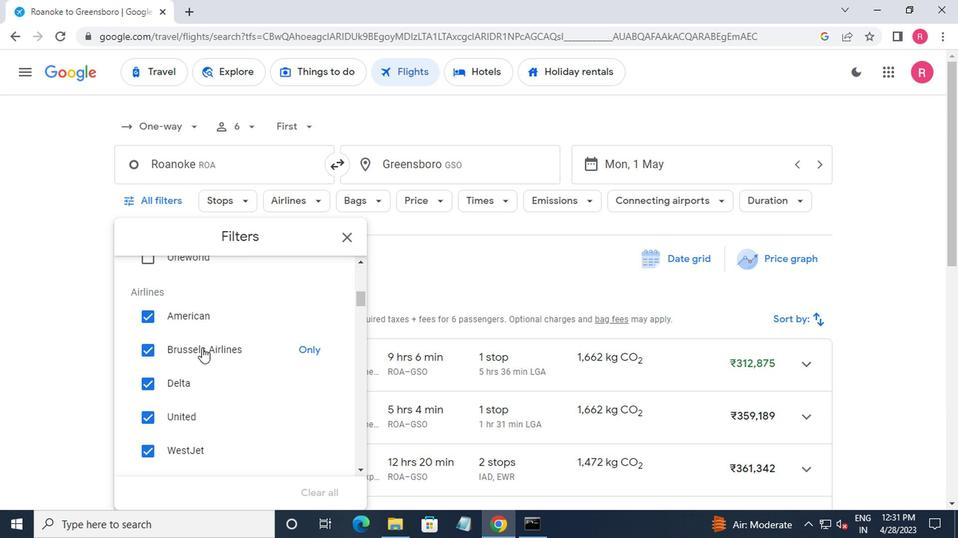 
Action: Mouse moved to (261, 332)
Screenshot: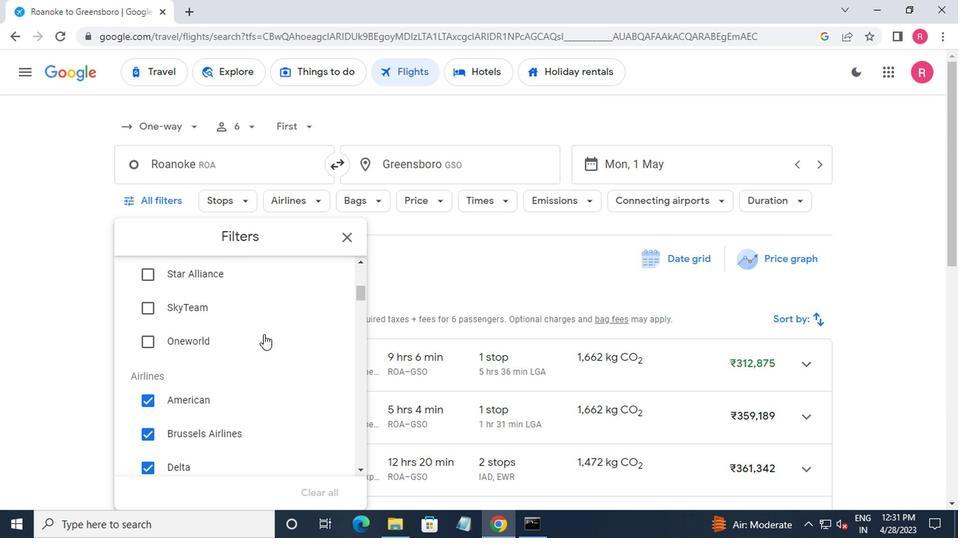 
Action: Mouse scrolled (261, 333) with delta (0, 0)
Screenshot: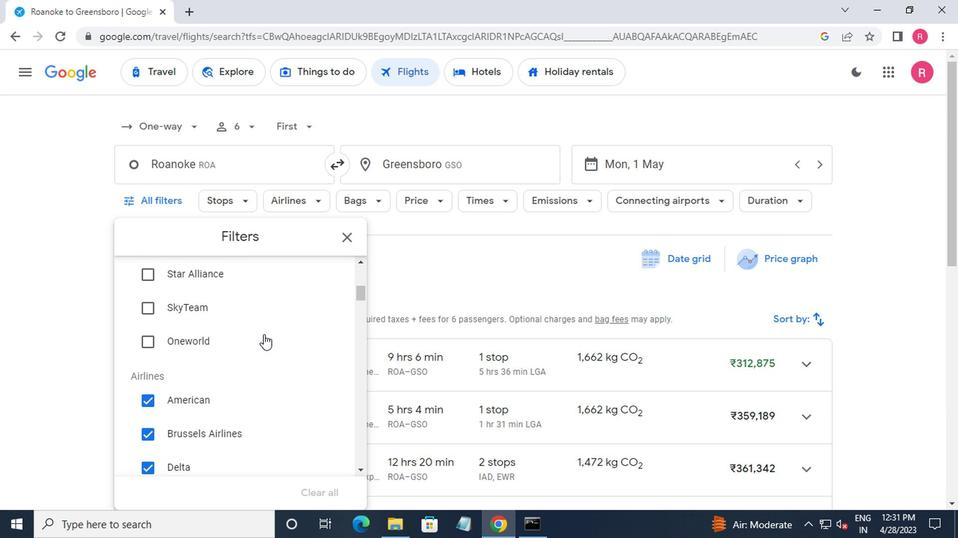 
Action: Mouse moved to (328, 283)
Screenshot: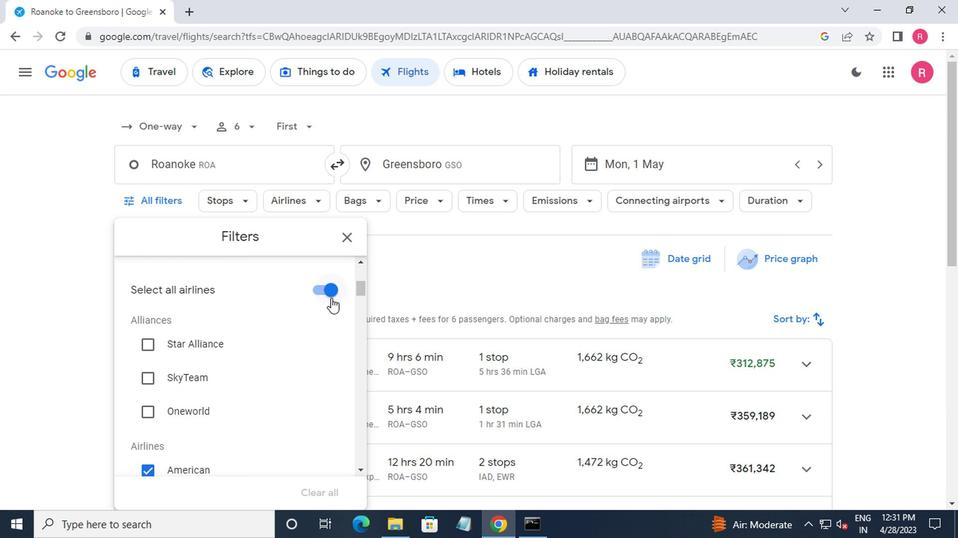 
Action: Mouse pressed left at (328, 283)
Screenshot: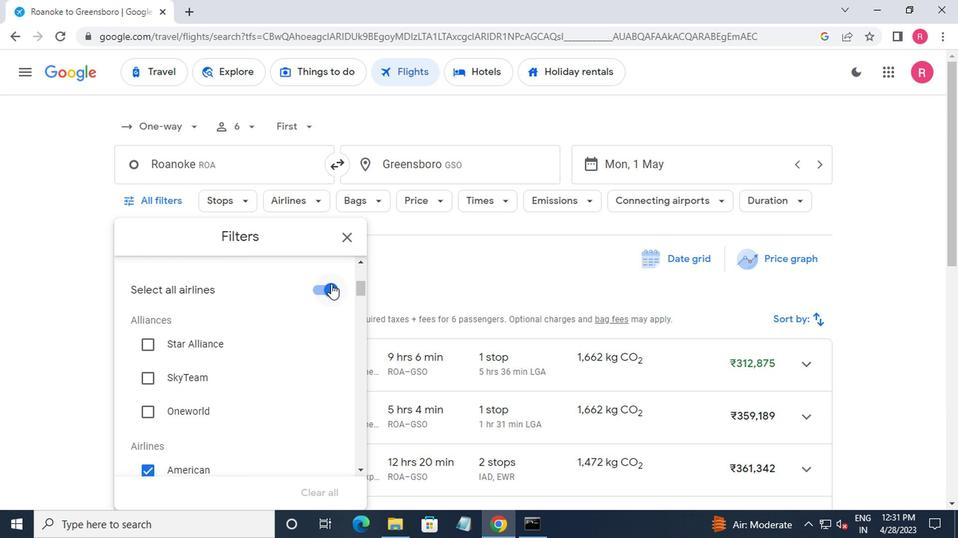 
Action: Mouse moved to (316, 312)
Screenshot: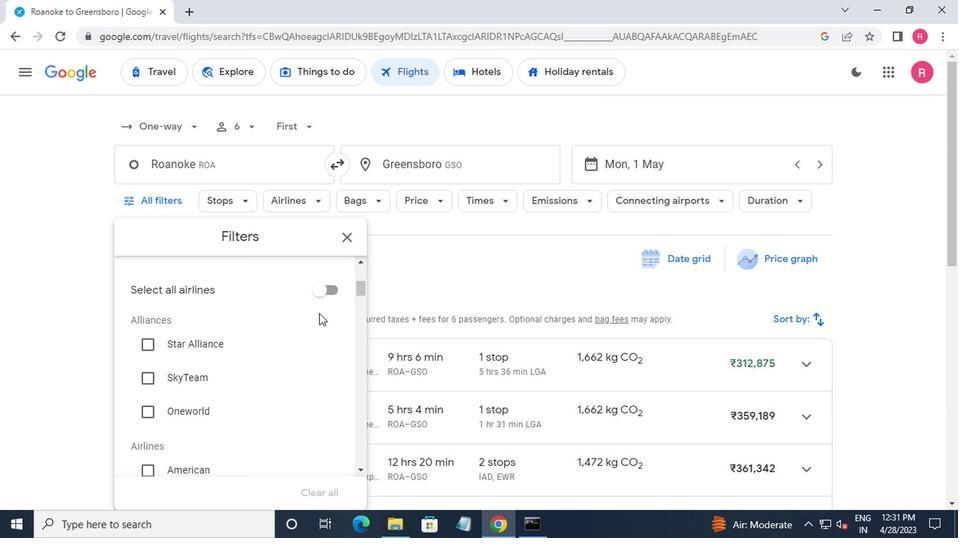 
Action: Mouse scrolled (316, 311) with delta (0, 0)
Screenshot: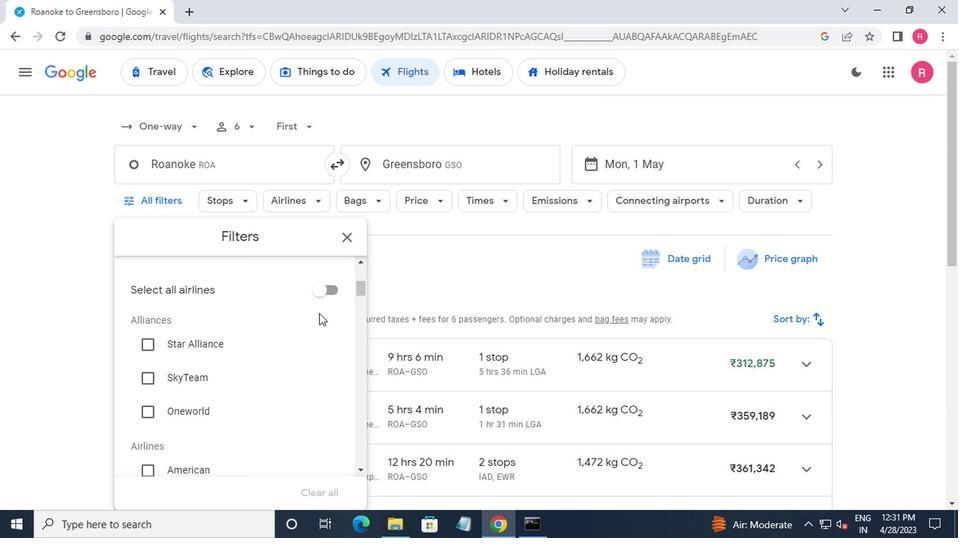 
Action: Mouse moved to (316, 312)
Screenshot: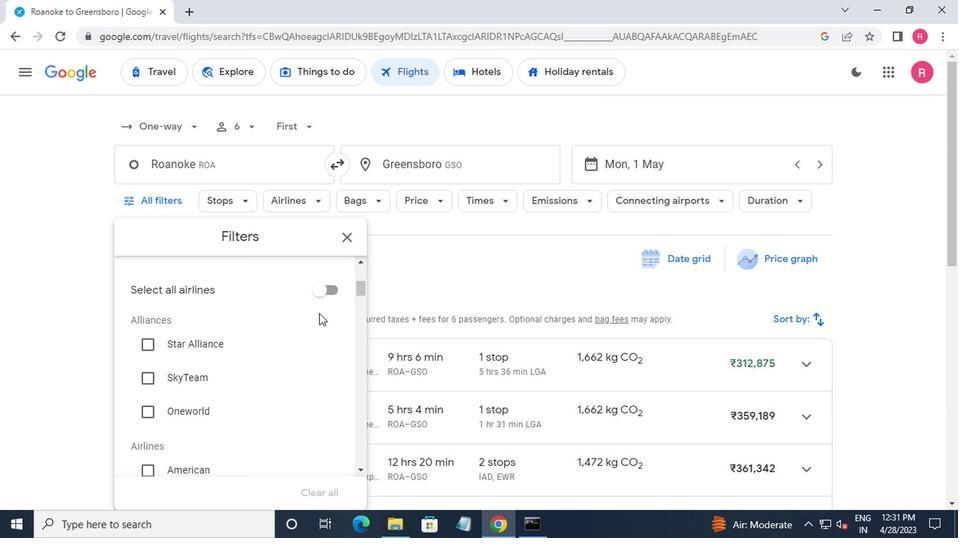 
Action: Mouse scrolled (316, 311) with delta (0, 0)
Screenshot: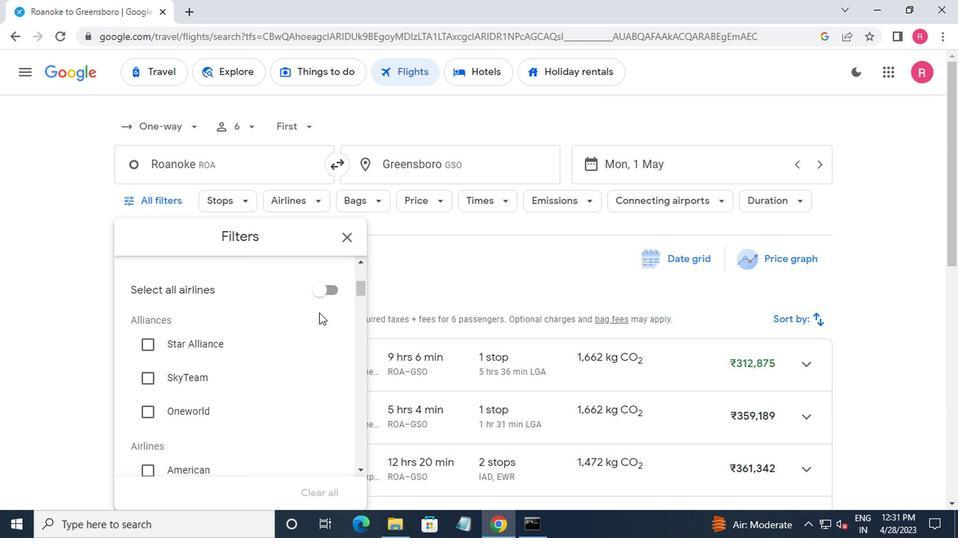 
Action: Mouse scrolled (316, 311) with delta (0, 0)
Screenshot: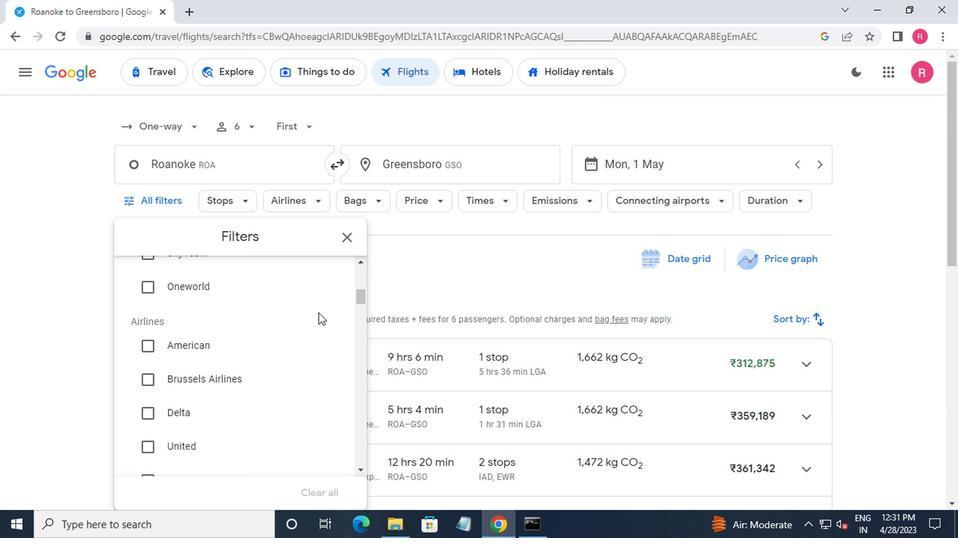 
Action: Mouse moved to (314, 313)
Screenshot: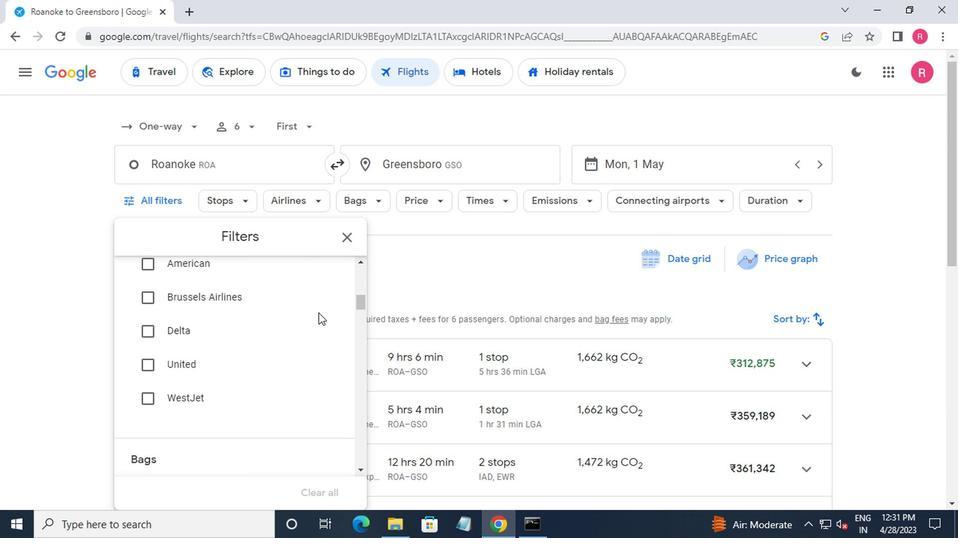 
Action: Mouse scrolled (314, 312) with delta (0, 0)
Screenshot: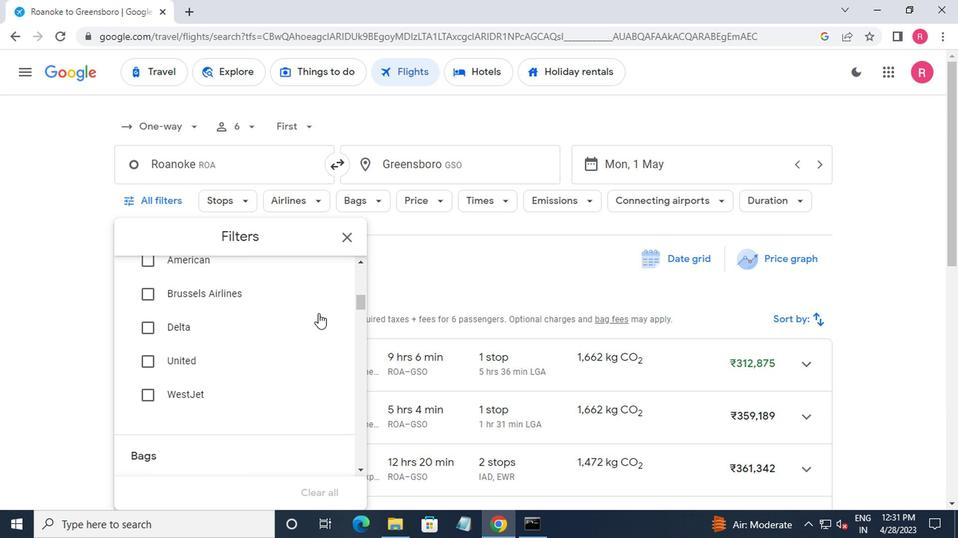
Action: Mouse moved to (314, 313)
Screenshot: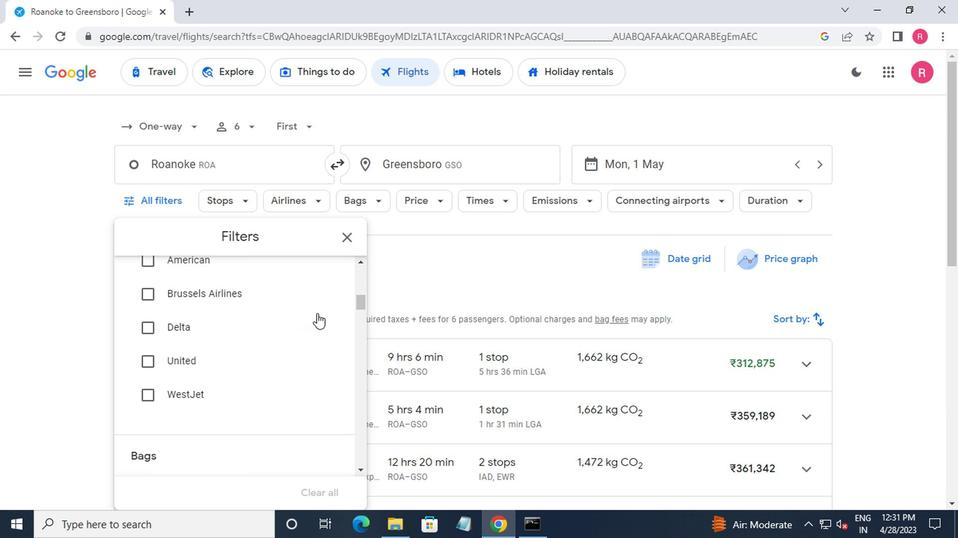 
Action: Mouse scrolled (314, 312) with delta (0, 0)
Screenshot: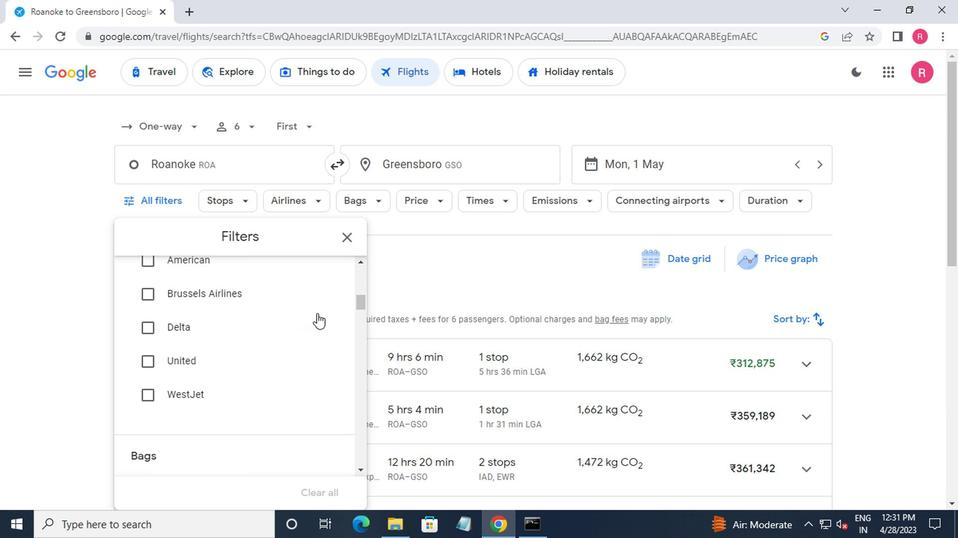 
Action: Mouse moved to (321, 351)
Screenshot: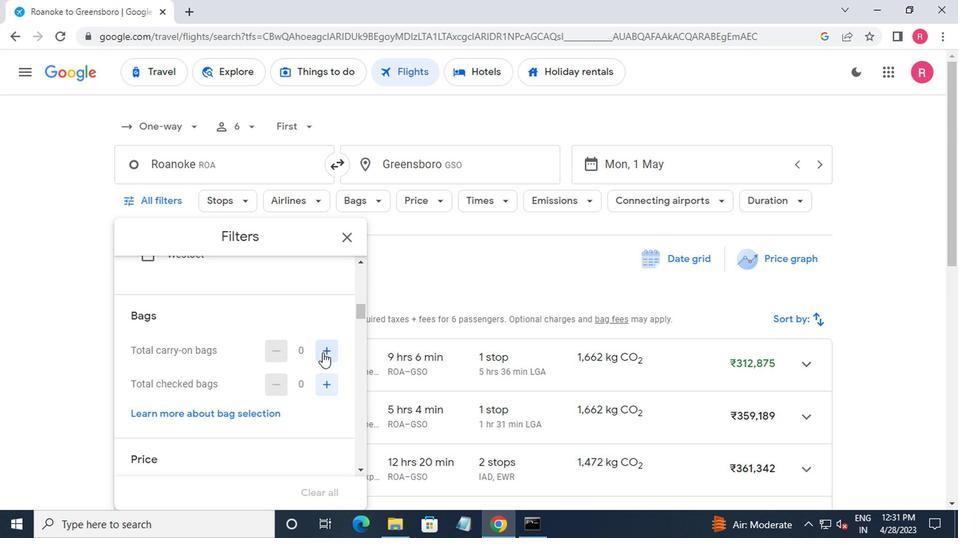 
Action: Mouse pressed left at (321, 351)
Screenshot: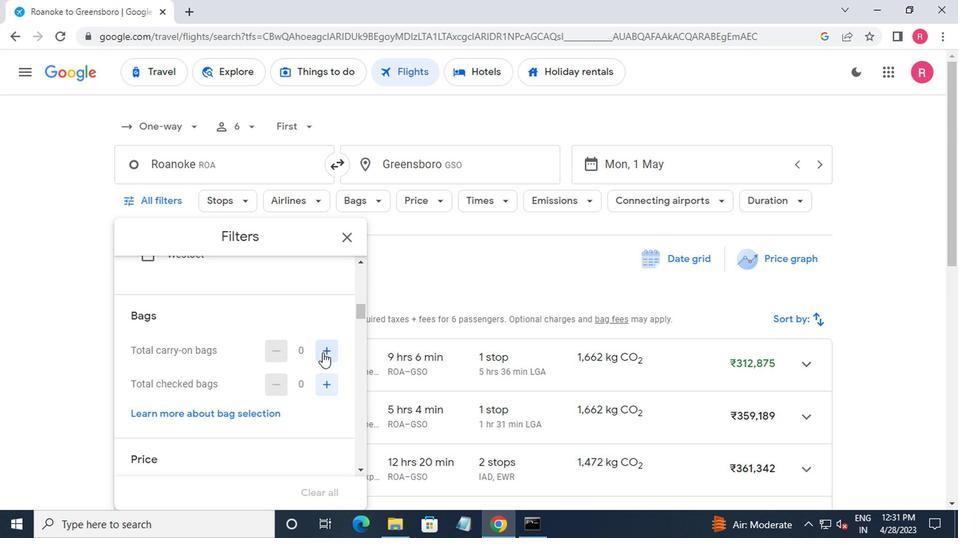 
Action: Mouse pressed left at (321, 351)
Screenshot: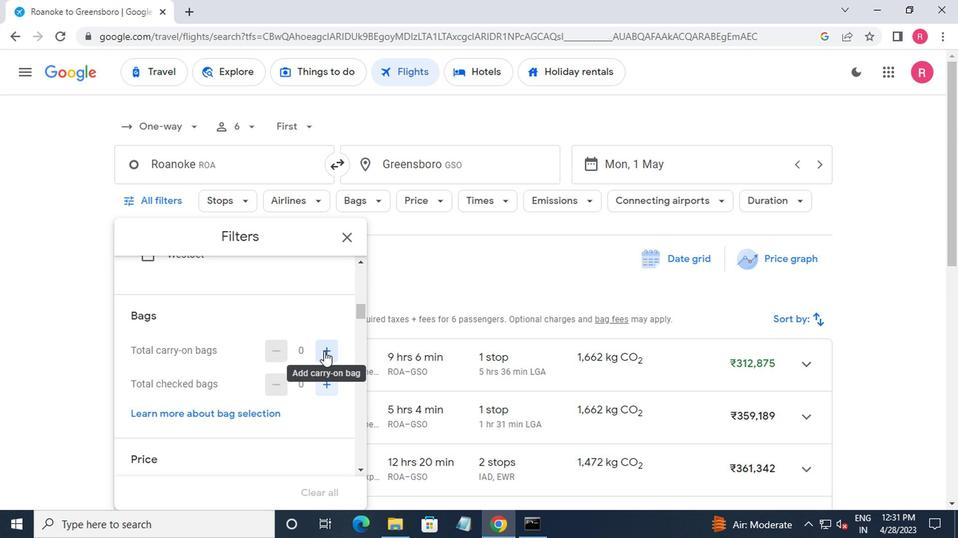 
Action: Mouse moved to (322, 351)
Screenshot: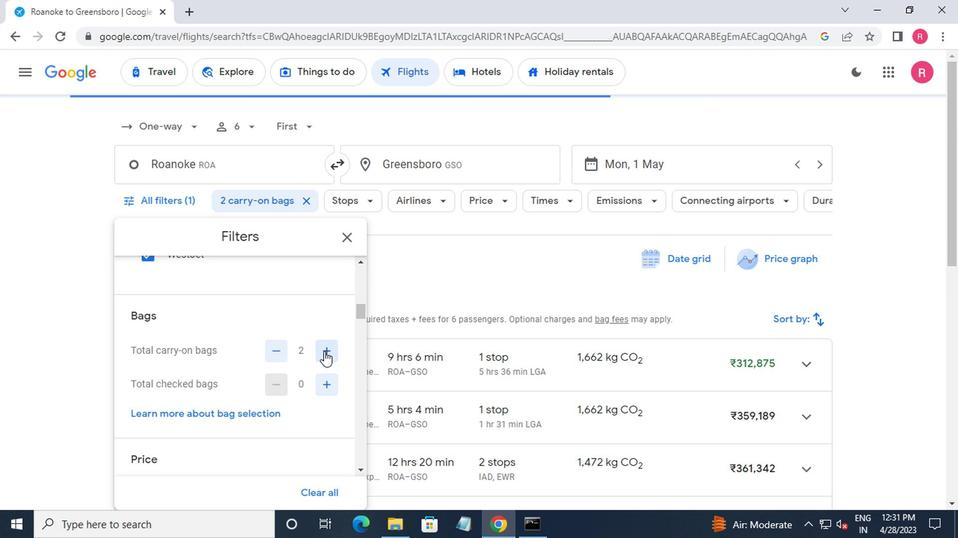 
Action: Mouse scrolled (322, 350) with delta (0, 0)
Screenshot: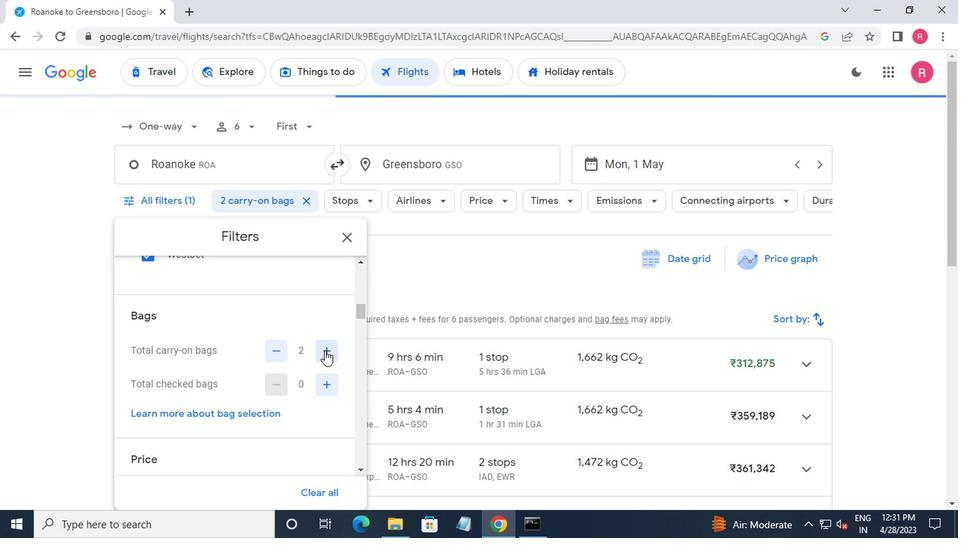 
Action: Mouse scrolled (322, 350) with delta (0, 0)
Screenshot: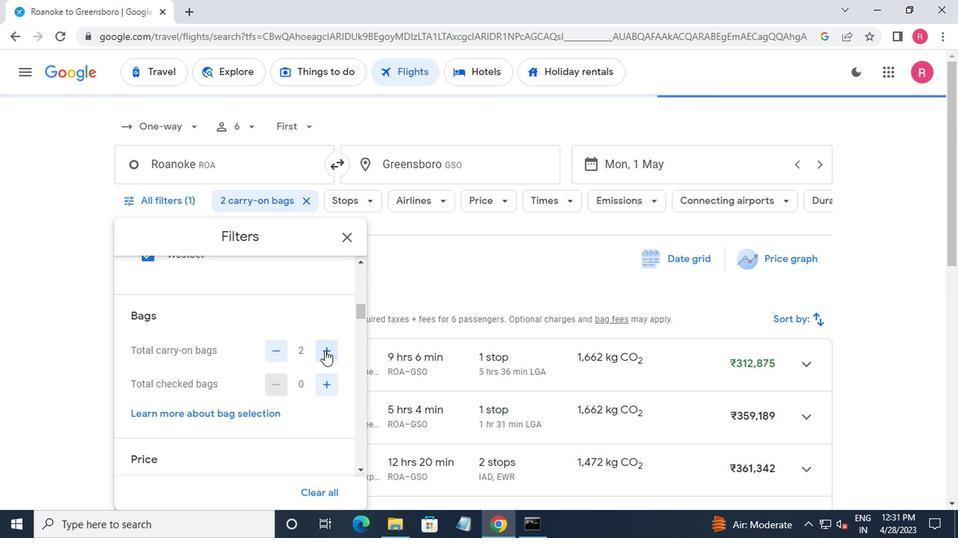 
Action: Mouse moved to (323, 351)
Screenshot: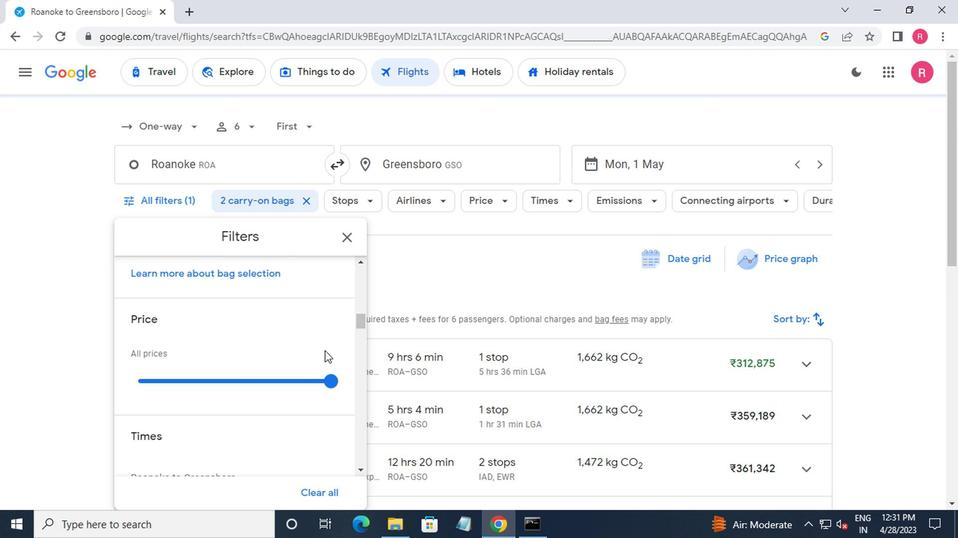 
Action: Mouse scrolled (323, 350) with delta (0, 0)
Screenshot: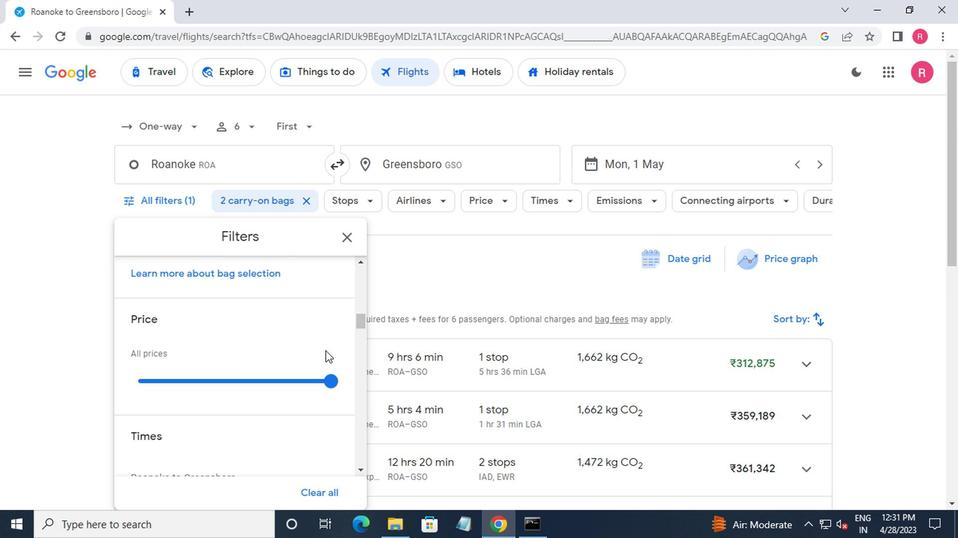 
Action: Mouse moved to (308, 325)
Screenshot: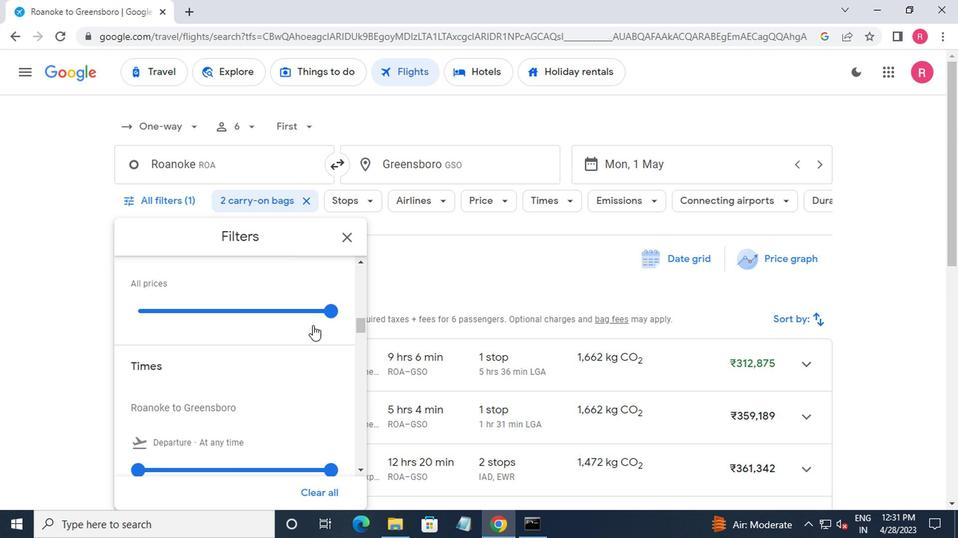 
Action: Mouse scrolled (308, 324) with delta (0, 0)
Screenshot: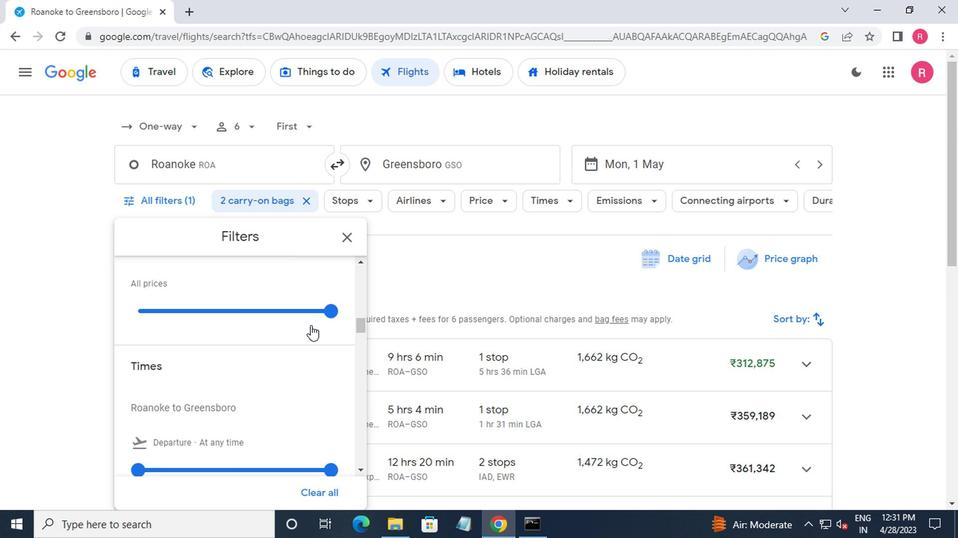 
Action: Mouse scrolled (308, 324) with delta (0, 0)
Screenshot: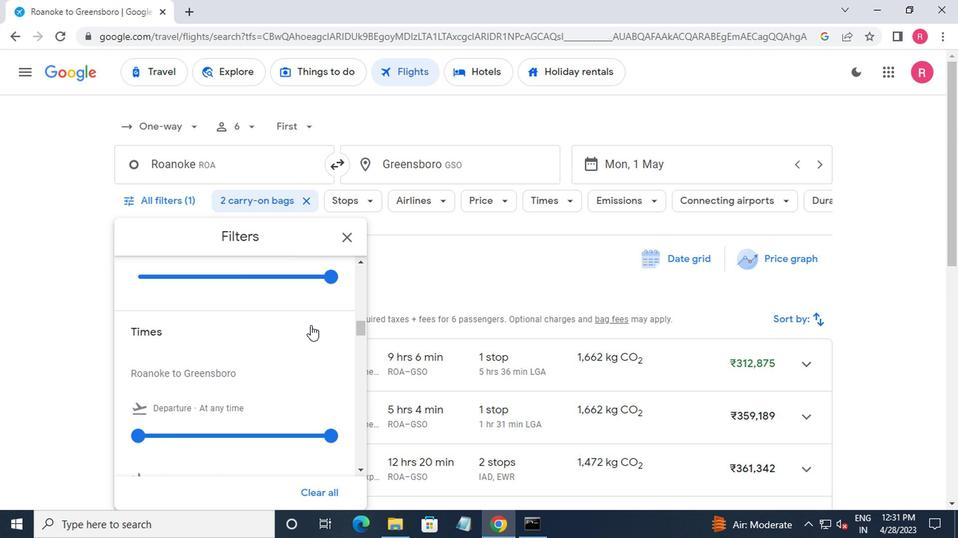 
Action: Mouse moved to (138, 326)
Screenshot: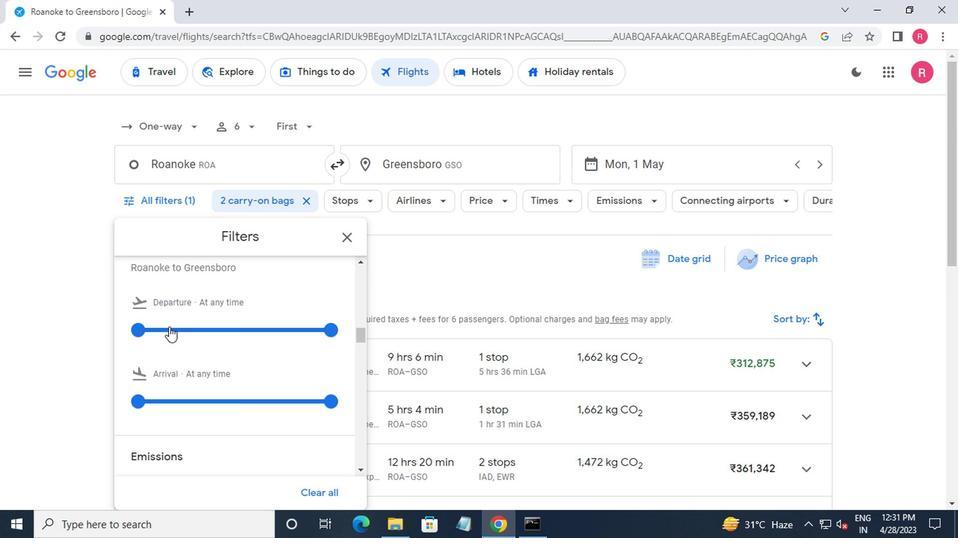
Action: Mouse pressed left at (138, 326)
Screenshot: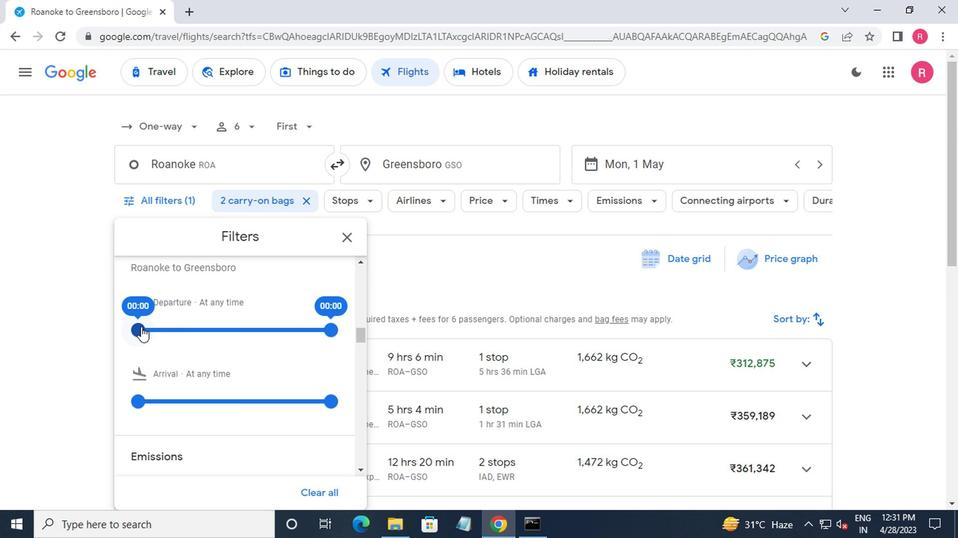 
Action: Mouse moved to (323, 330)
Screenshot: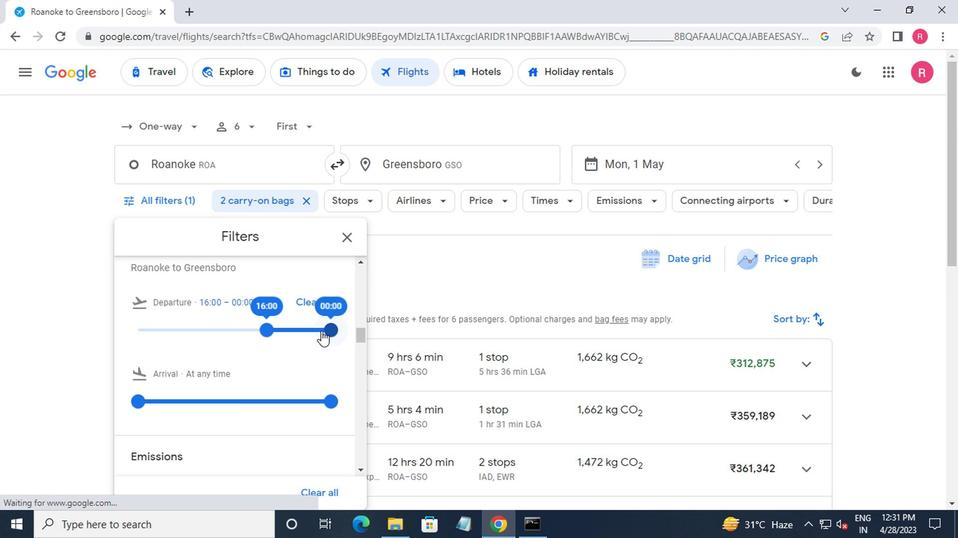 
Action: Mouse pressed left at (323, 330)
Screenshot: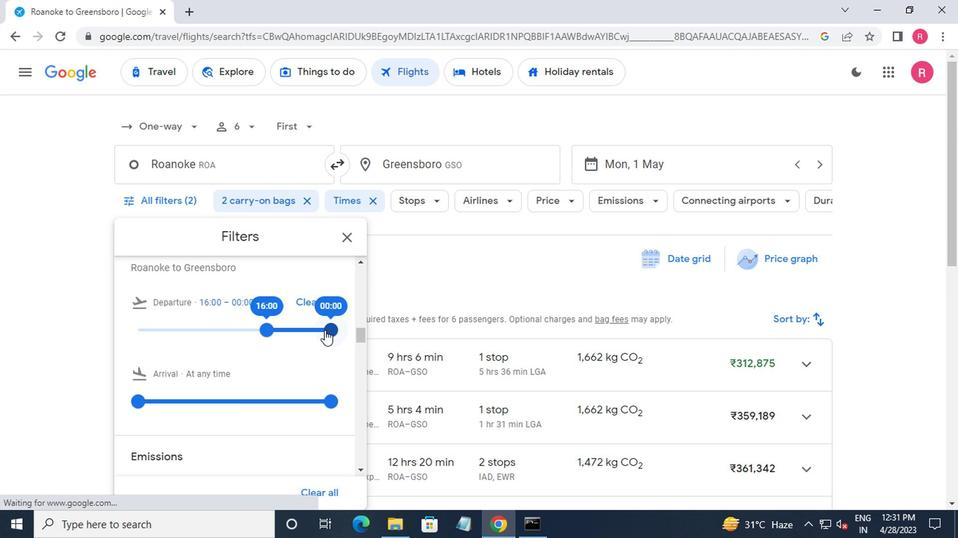 
Action: Mouse moved to (342, 244)
Screenshot: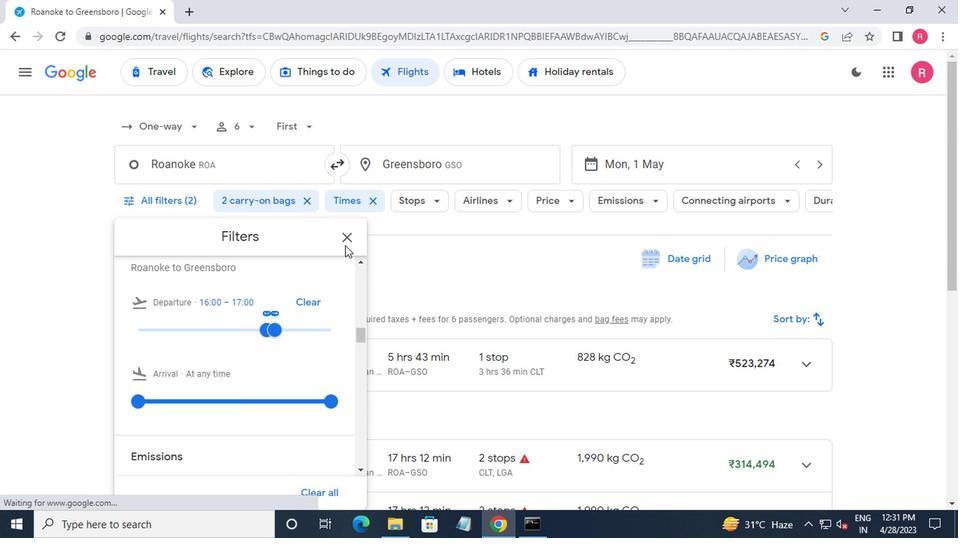 
Action: Mouse pressed left at (342, 244)
Screenshot: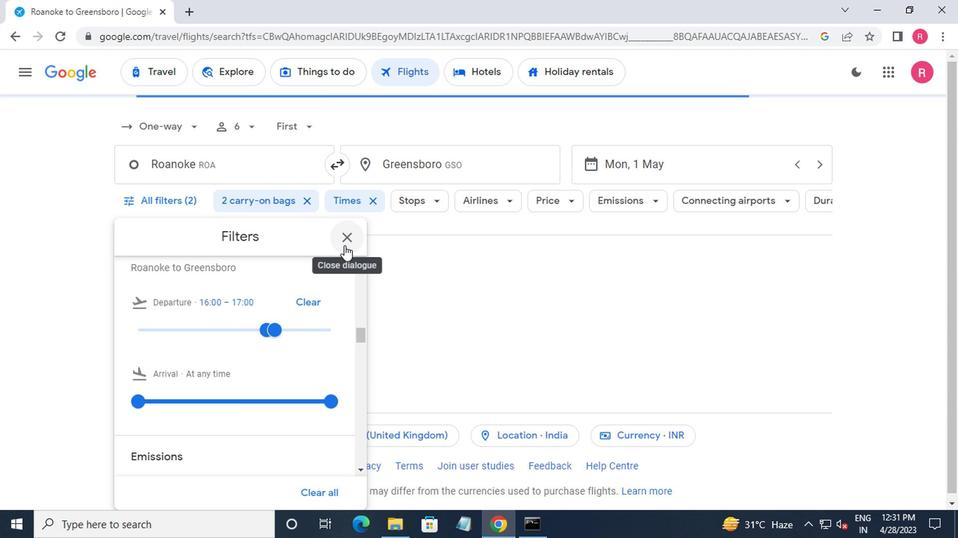 
